 Task: Check the percentage active listings of gas fireplace in the last 3 years.
Action: Mouse moved to (806, 196)
Screenshot: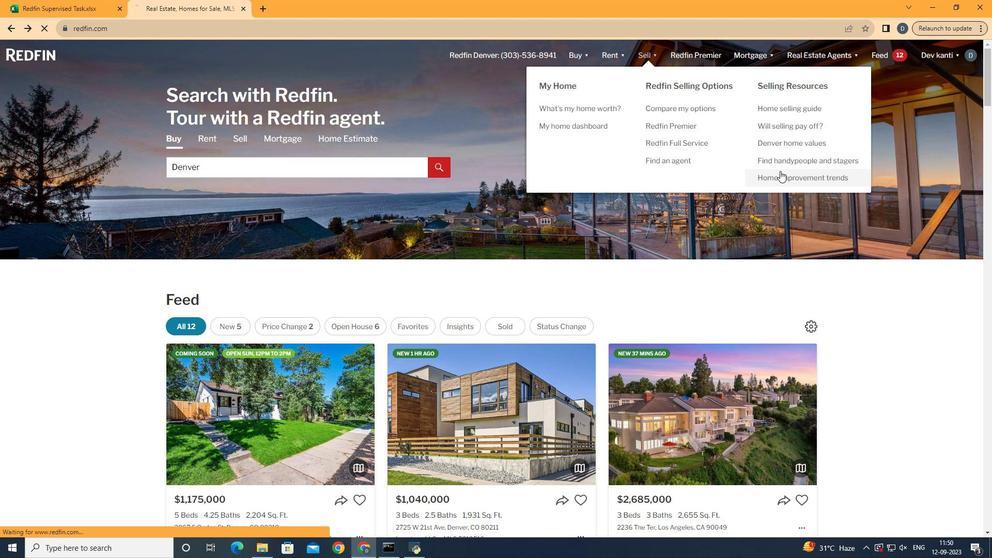 
Action: Mouse pressed left at (806, 196)
Screenshot: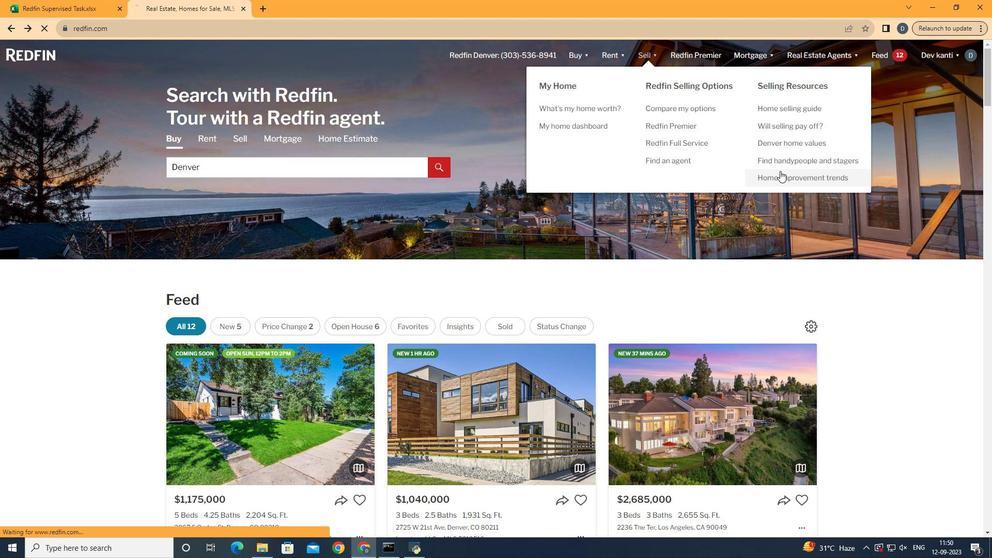 
Action: Mouse moved to (276, 224)
Screenshot: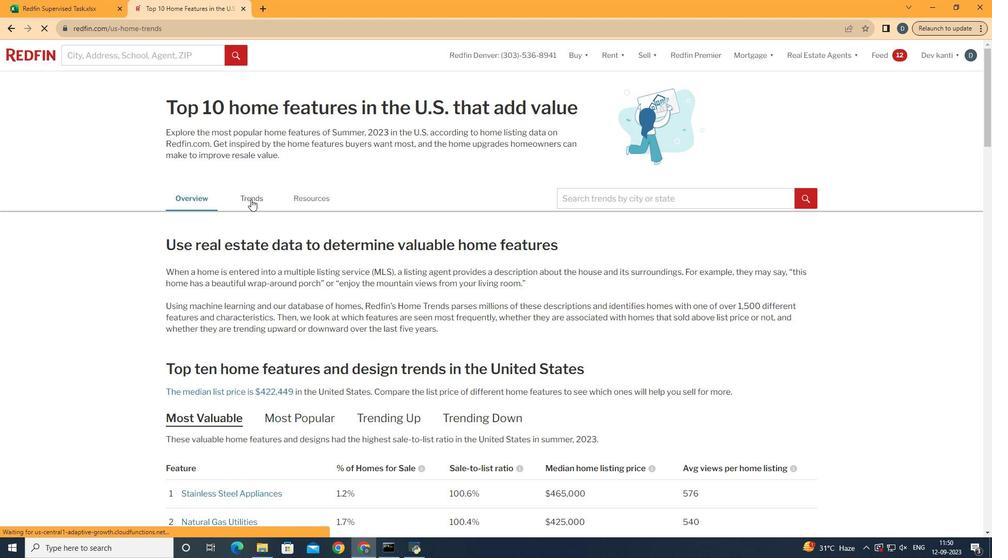 
Action: Mouse pressed left at (276, 224)
Screenshot: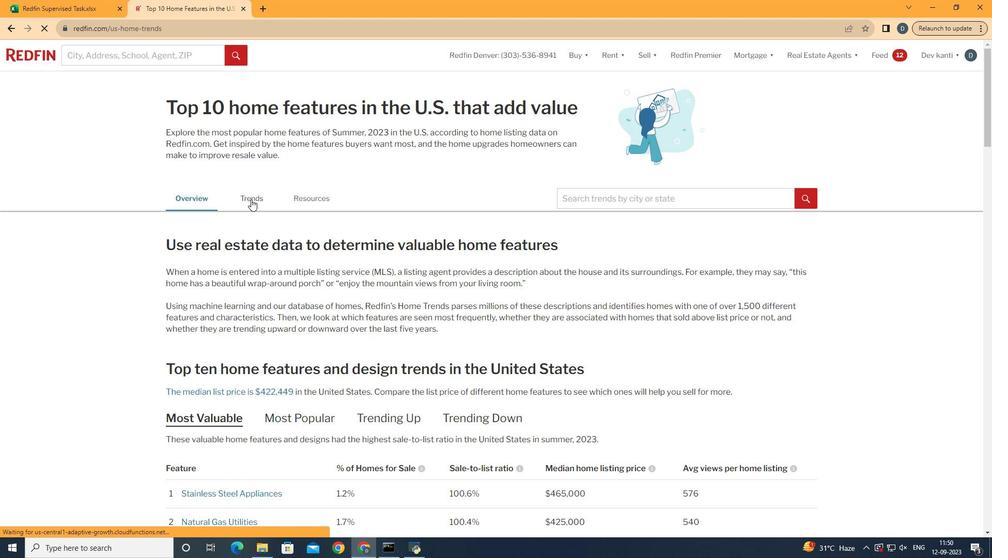 
Action: Mouse moved to (379, 296)
Screenshot: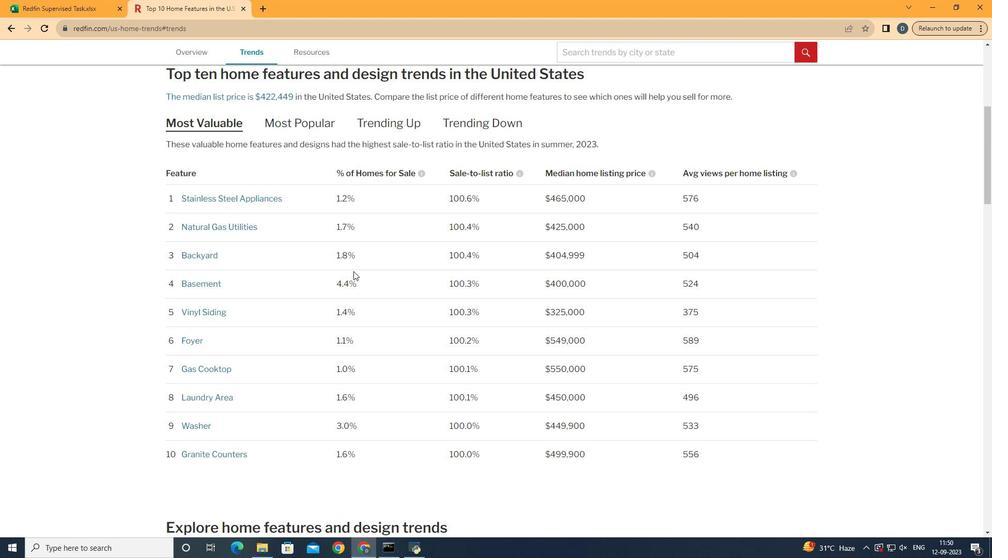 
Action: Mouse scrolled (379, 296) with delta (0, 0)
Screenshot: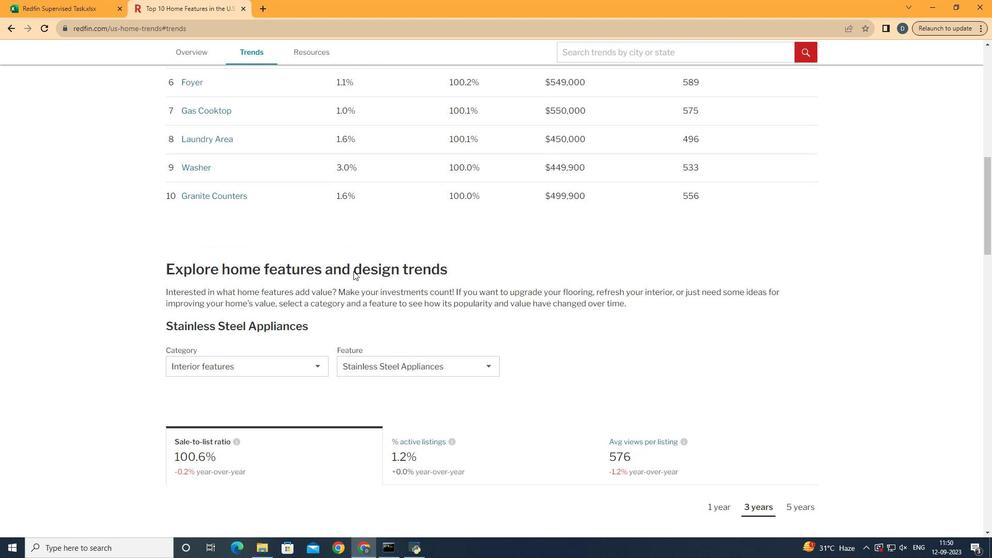 
Action: Mouse scrolled (379, 296) with delta (0, 0)
Screenshot: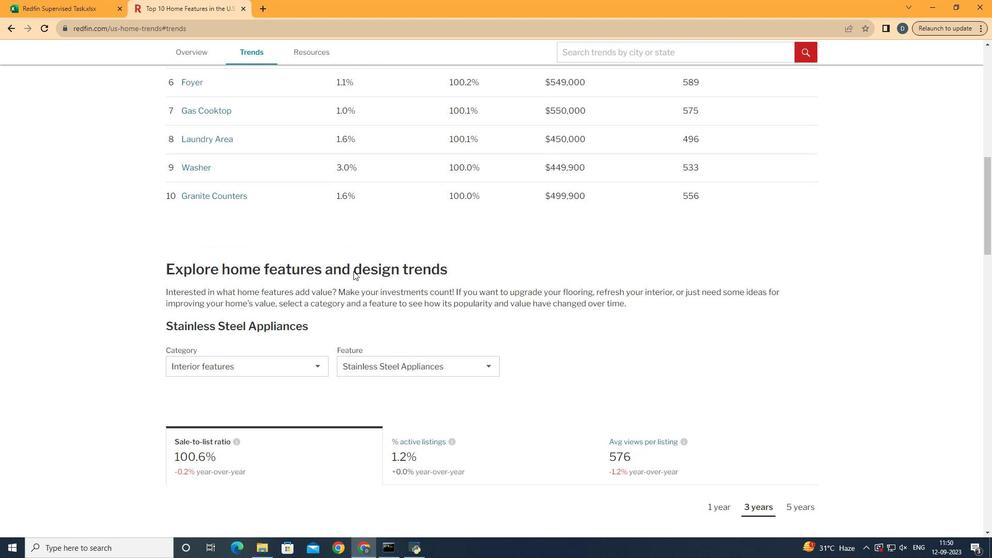 
Action: Mouse scrolled (379, 296) with delta (0, 0)
Screenshot: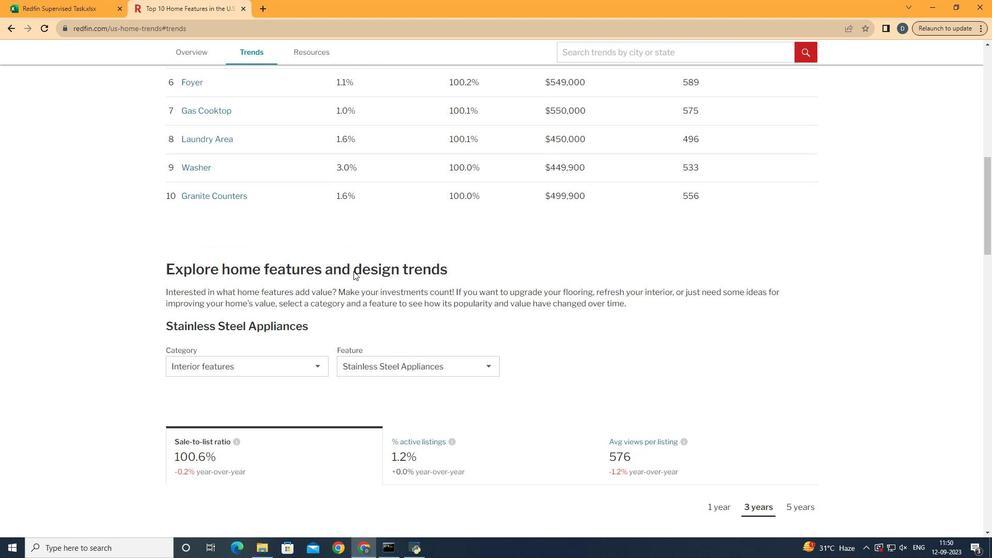 
Action: Mouse scrolled (379, 296) with delta (0, 0)
Screenshot: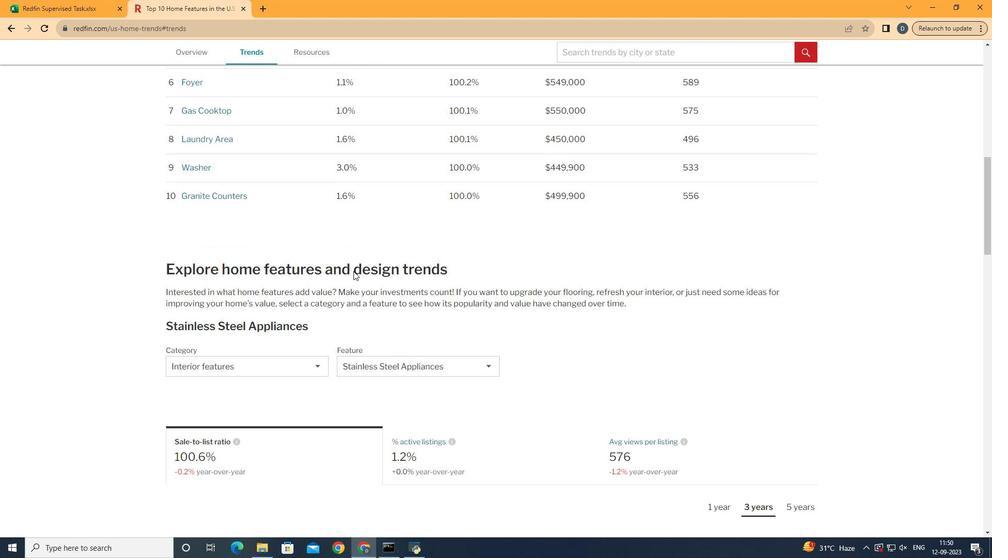 
Action: Mouse scrolled (379, 296) with delta (0, 0)
Screenshot: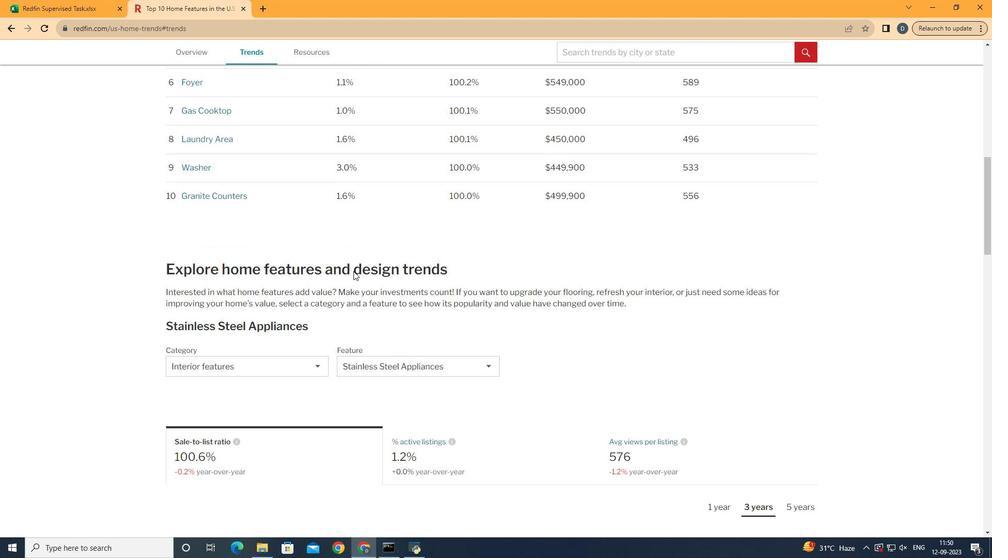 
Action: Mouse scrolled (379, 296) with delta (0, 0)
Screenshot: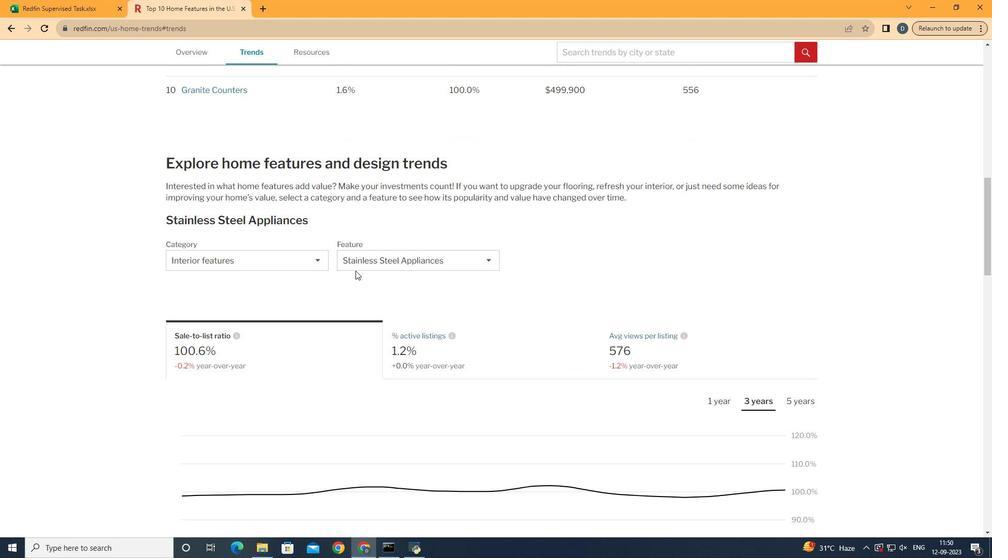 
Action: Mouse scrolled (379, 296) with delta (0, 0)
Screenshot: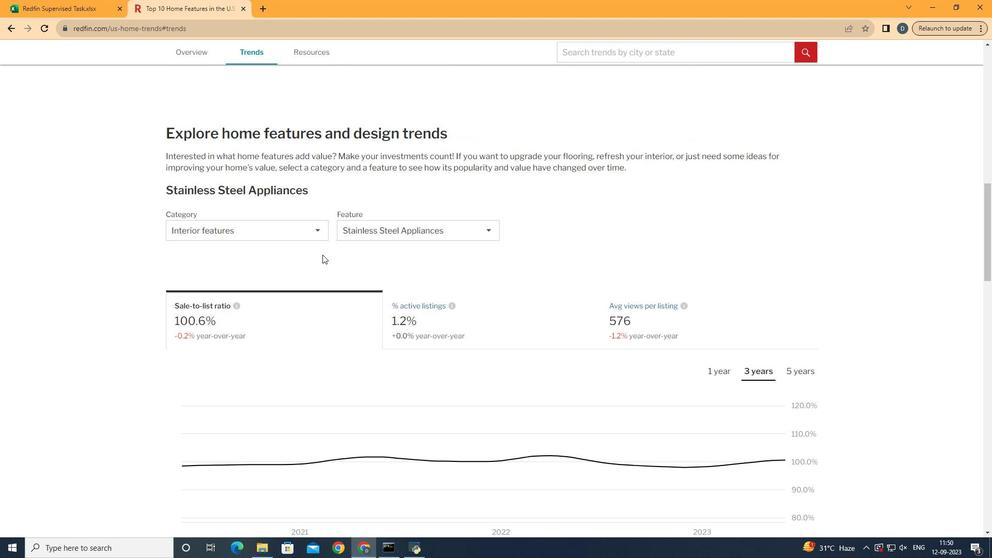 
Action: Mouse scrolled (379, 296) with delta (0, 0)
Screenshot: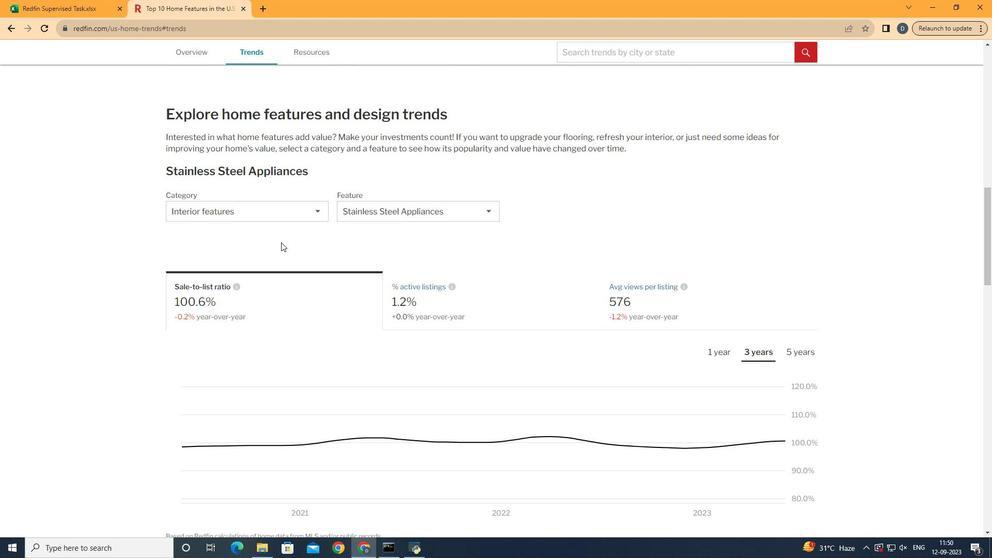 
Action: Mouse moved to (313, 250)
Screenshot: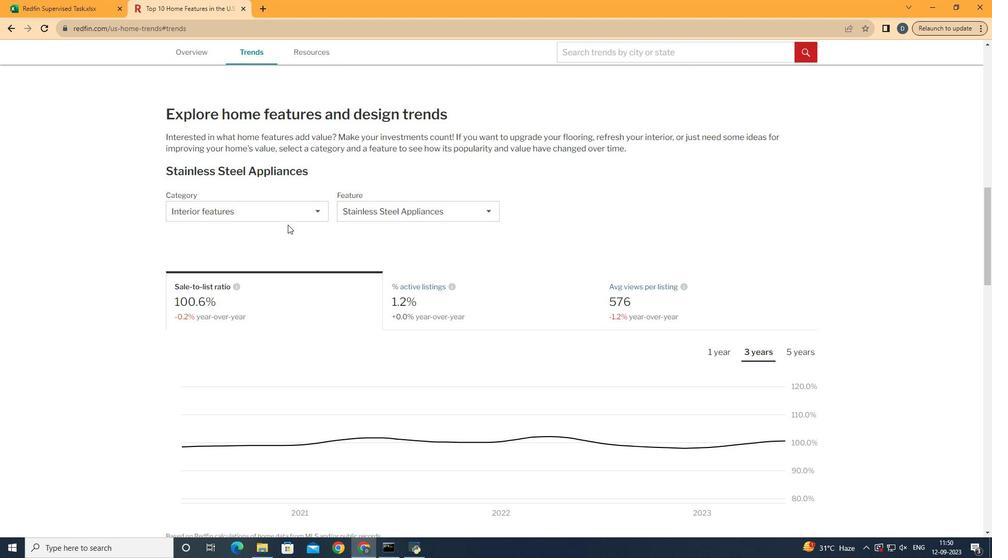
Action: Mouse pressed left at (313, 250)
Screenshot: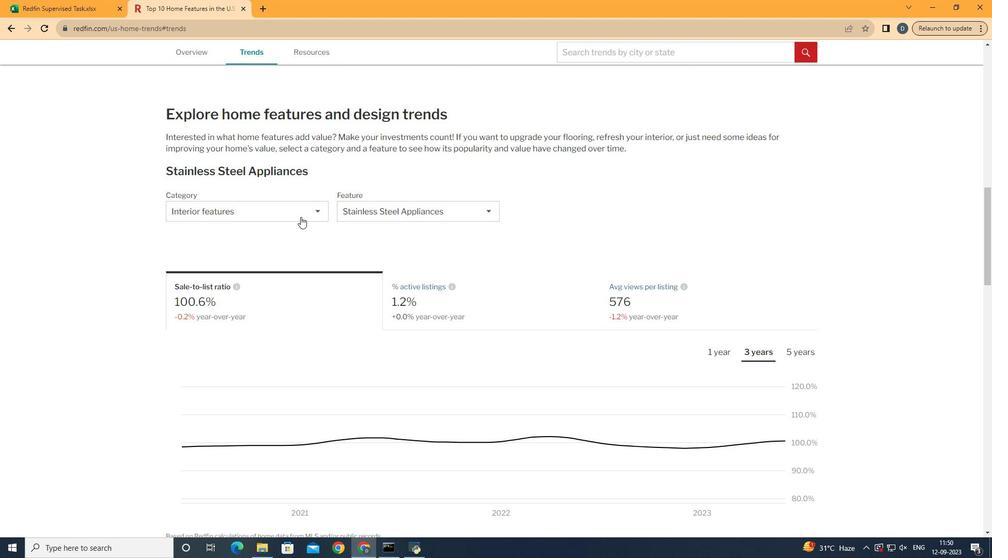 
Action: Mouse moved to (326, 242)
Screenshot: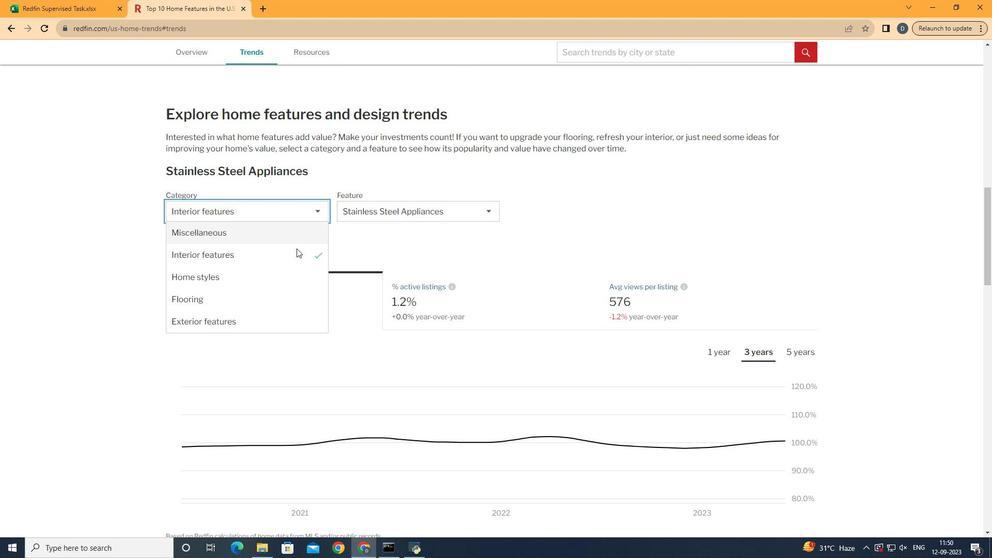 
Action: Mouse pressed left at (326, 242)
Screenshot: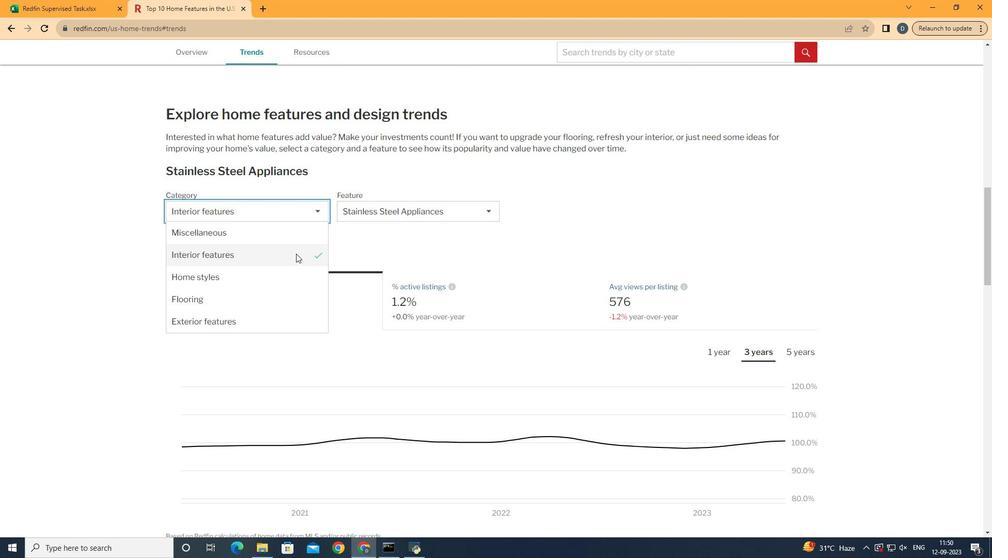 
Action: Mouse moved to (321, 279)
Screenshot: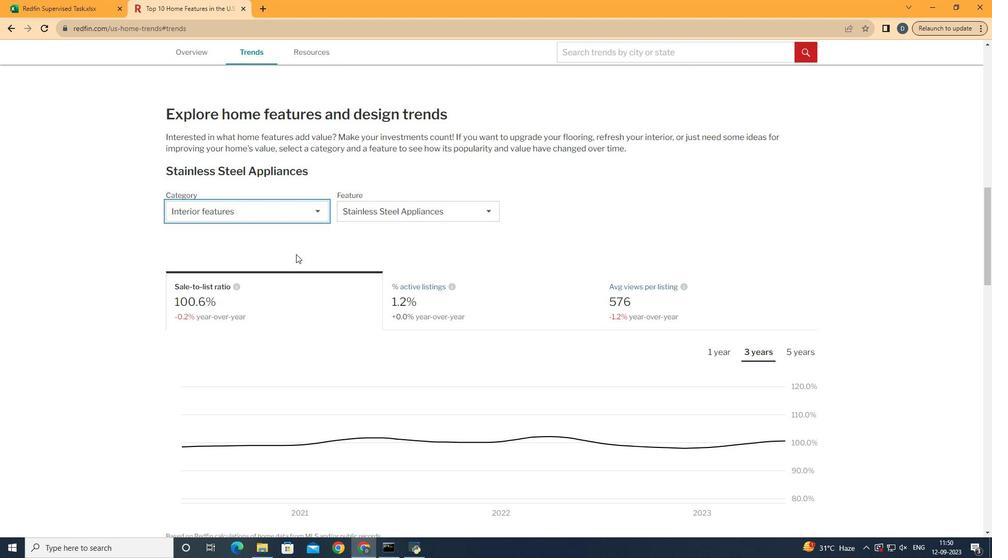 
Action: Mouse pressed left at (321, 279)
Screenshot: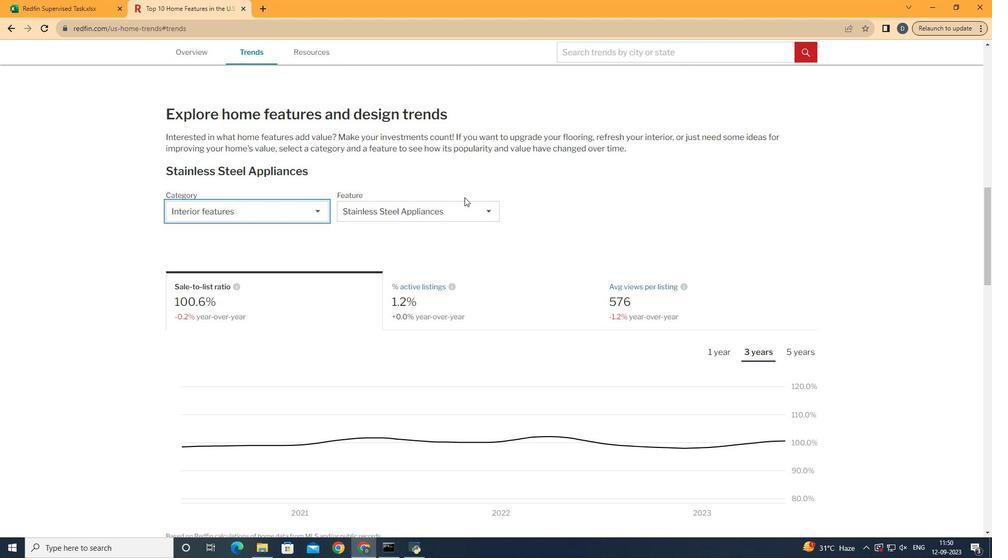 
Action: Mouse moved to (474, 237)
Screenshot: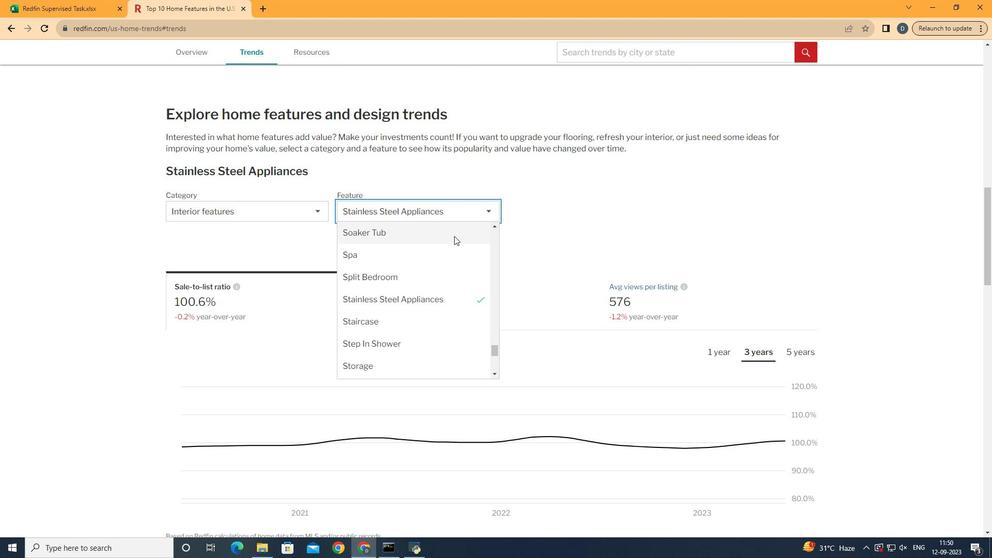 
Action: Mouse pressed left at (474, 237)
Screenshot: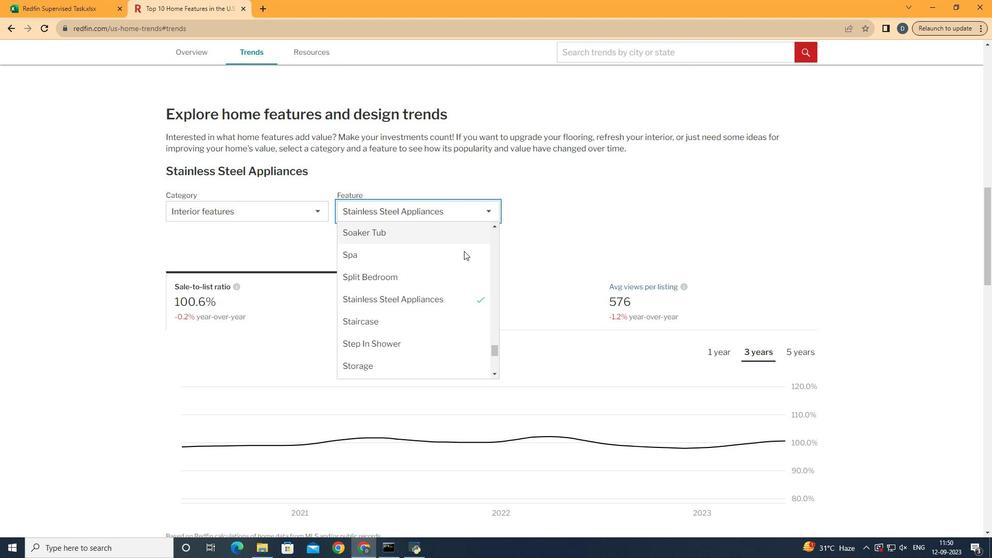 
Action: Mouse moved to (485, 334)
Screenshot: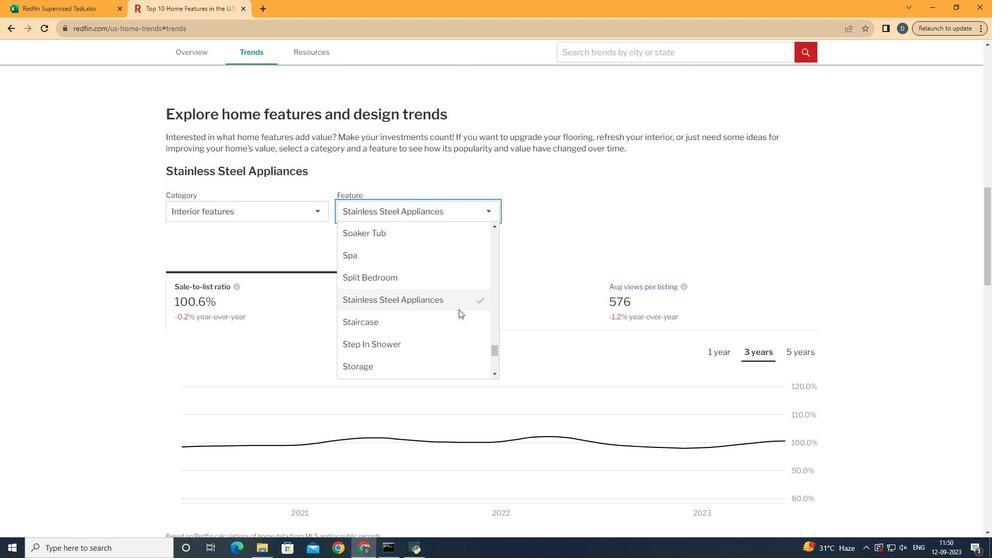 
Action: Mouse scrolled (485, 335) with delta (0, 0)
Screenshot: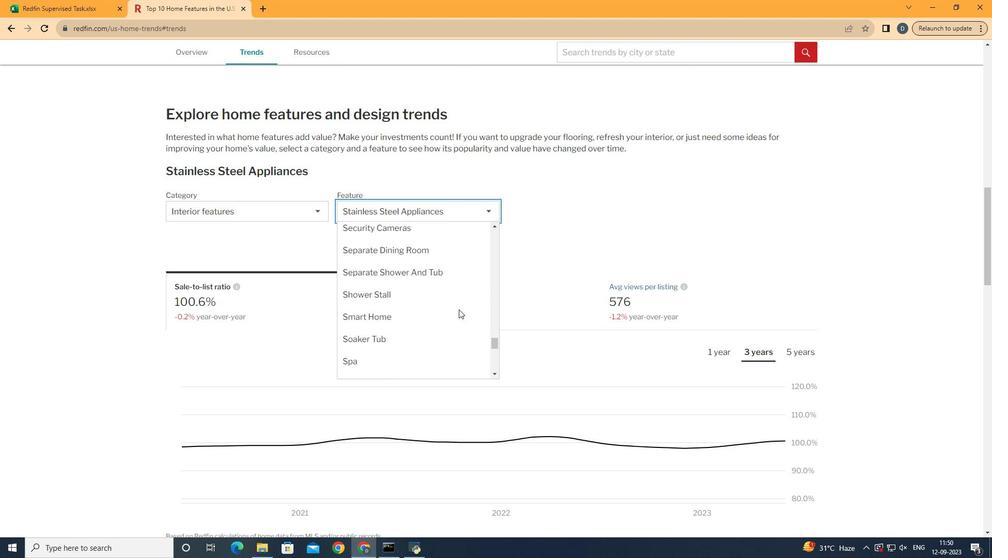 
Action: Mouse scrolled (485, 335) with delta (0, 0)
Screenshot: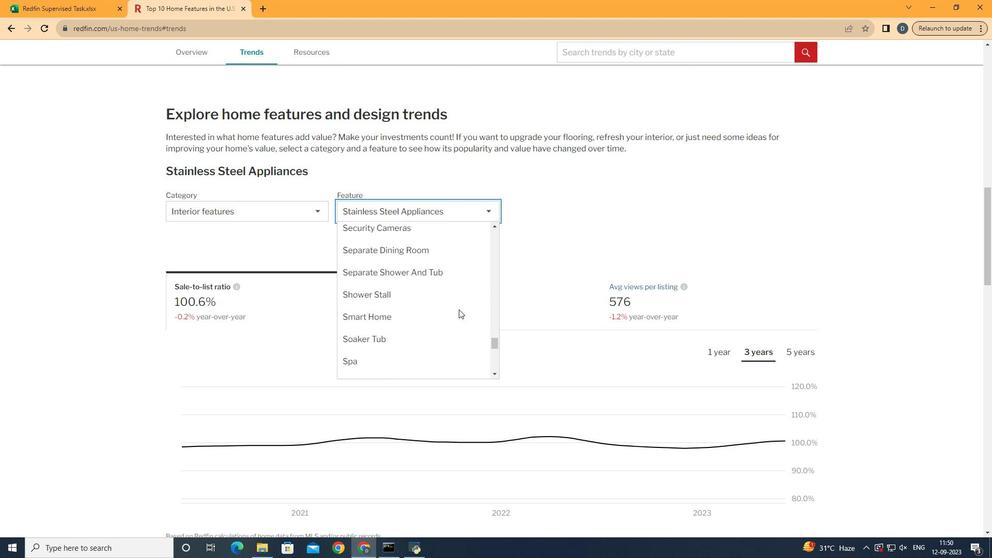 
Action: Mouse moved to (484, 335)
Screenshot: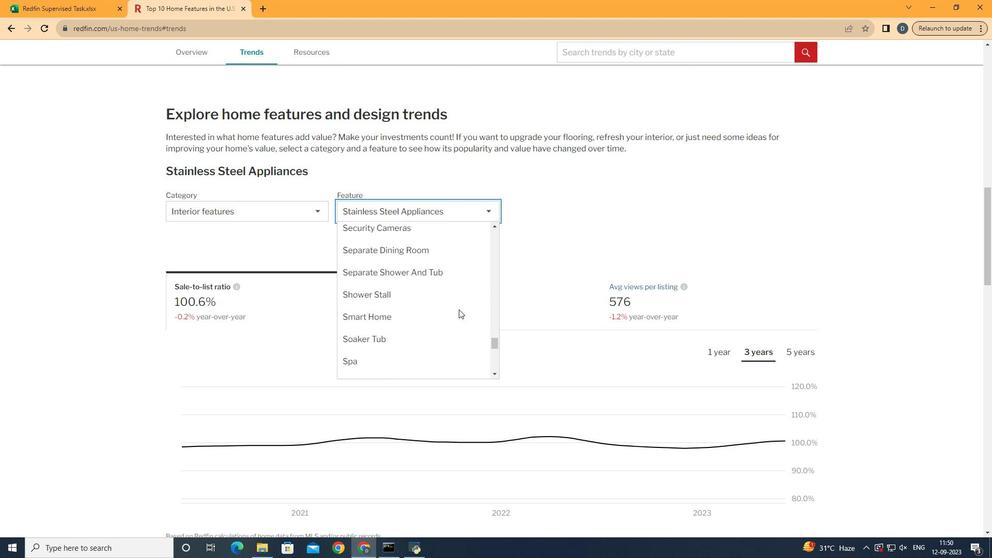 
Action: Mouse scrolled (484, 335) with delta (0, 0)
Screenshot: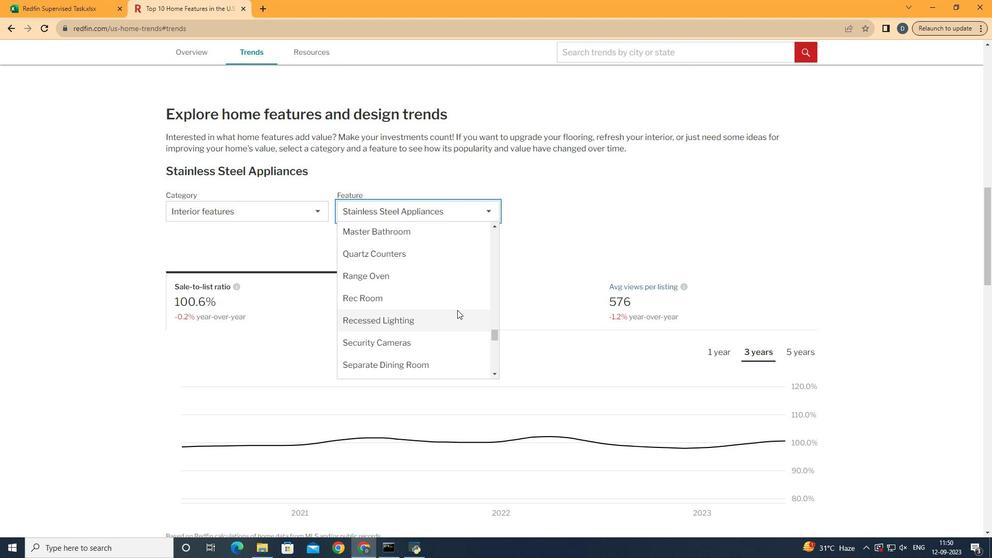 
Action: Mouse moved to (484, 335)
Screenshot: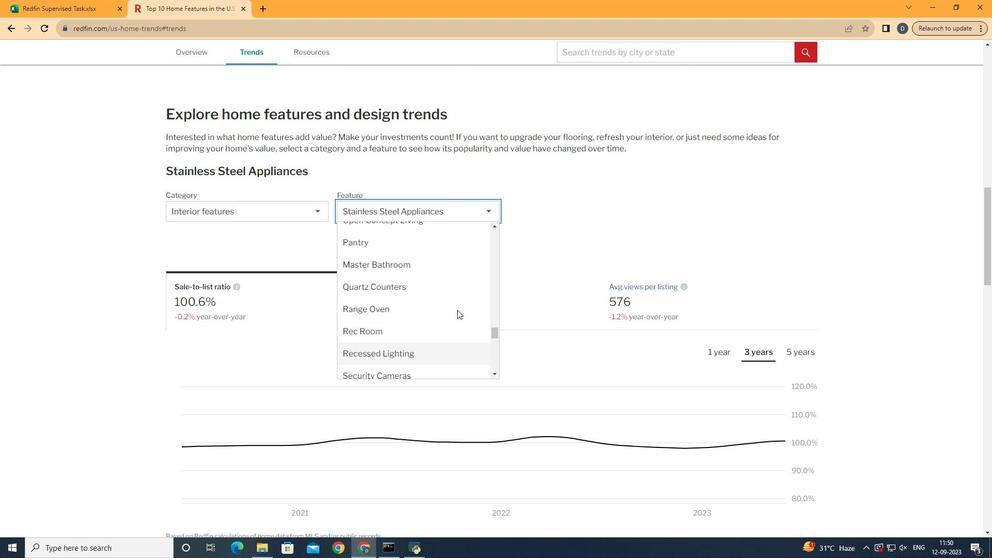 
Action: Mouse scrolled (484, 335) with delta (0, 0)
Screenshot: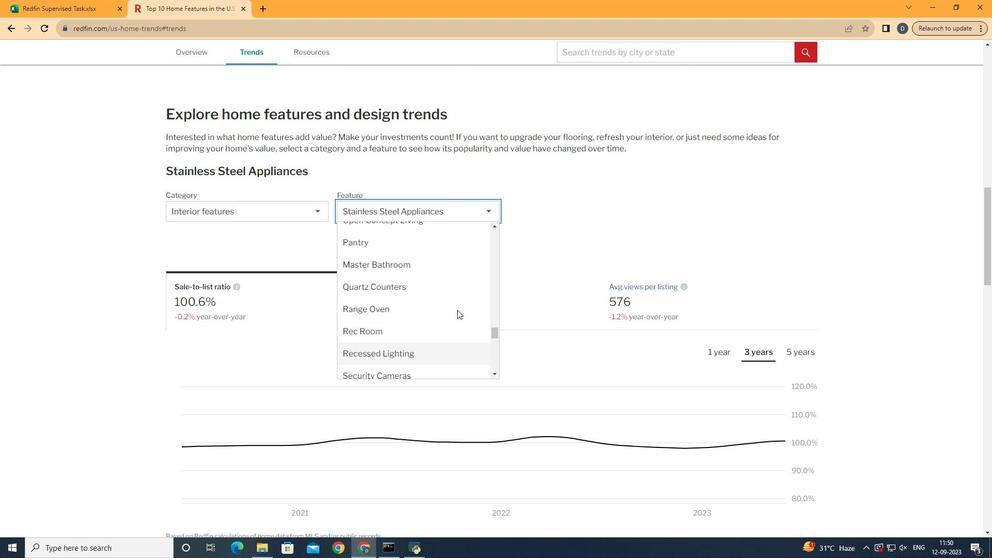 
Action: Mouse scrolled (484, 335) with delta (0, 0)
Screenshot: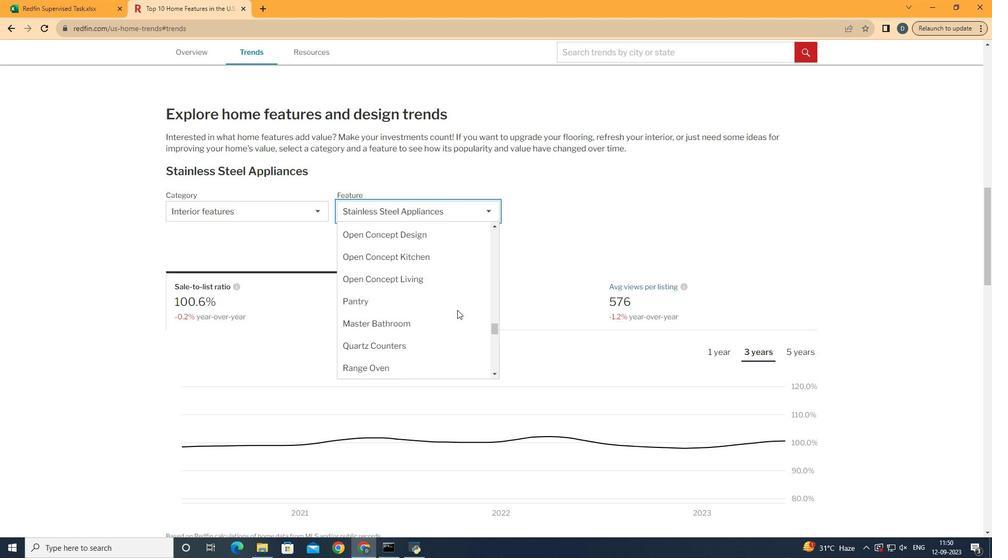 
Action: Mouse moved to (483, 335)
Screenshot: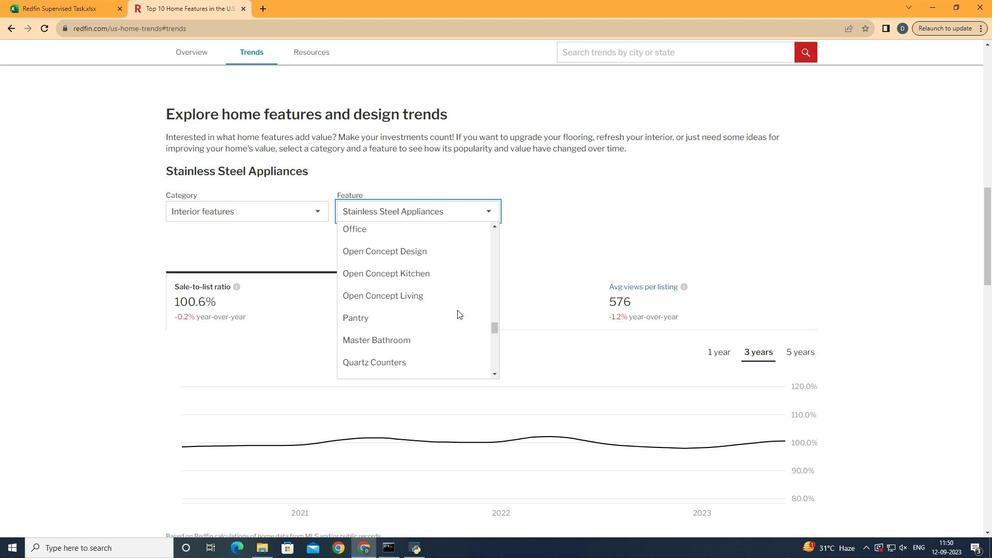 
Action: Mouse scrolled (483, 336) with delta (0, 0)
Screenshot: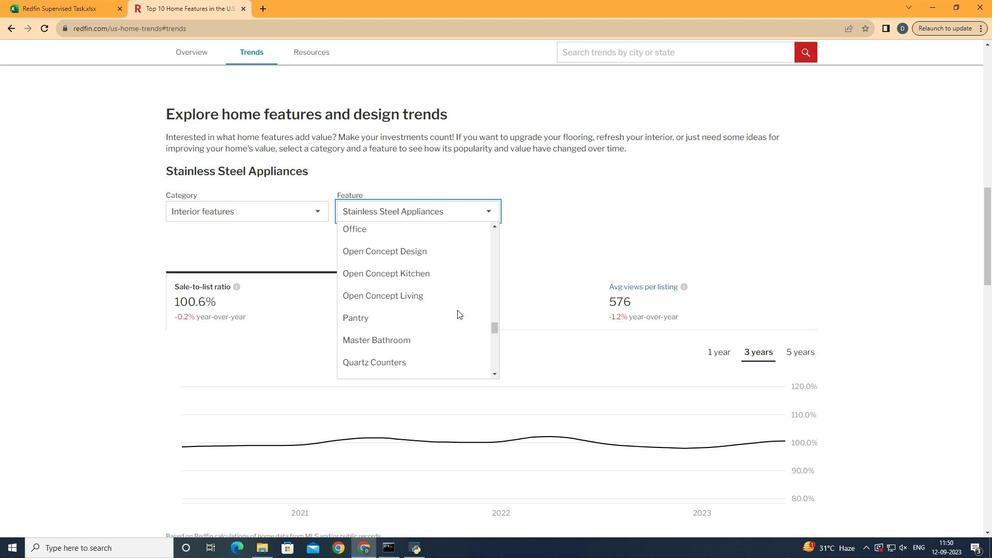 
Action: Mouse moved to (483, 335)
Screenshot: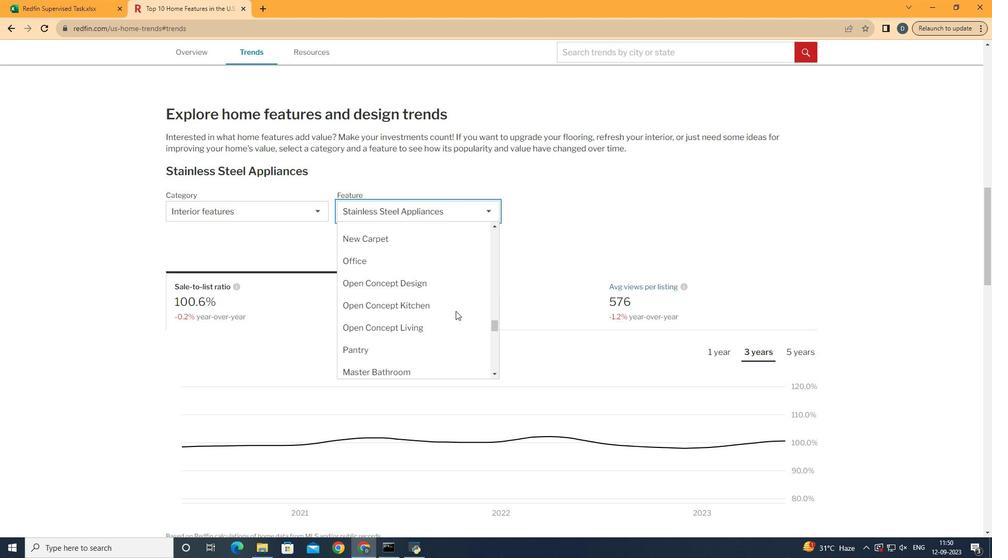
Action: Mouse scrolled (483, 336) with delta (0, 0)
Screenshot: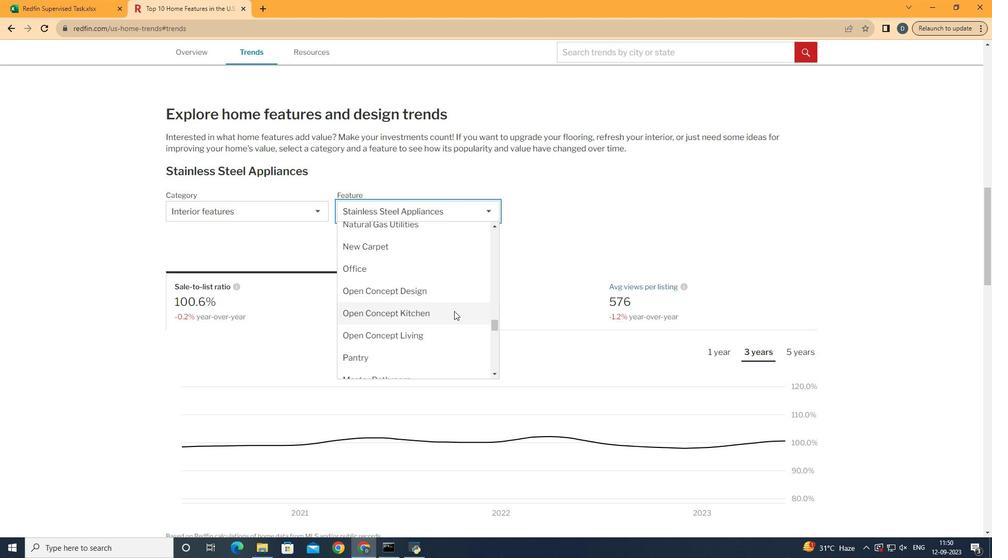 
Action: Mouse scrolled (483, 336) with delta (0, 0)
Screenshot: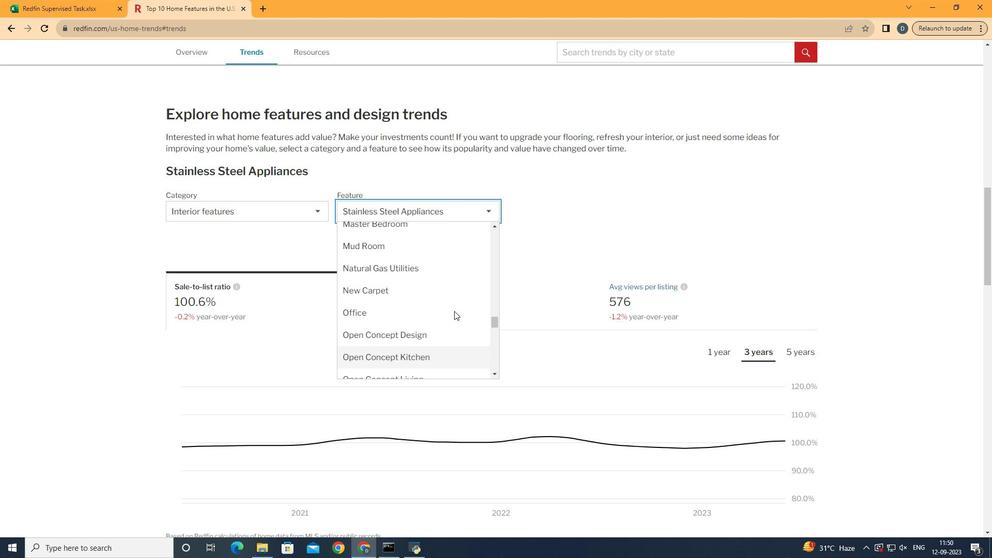 
Action: Mouse moved to (479, 336)
Screenshot: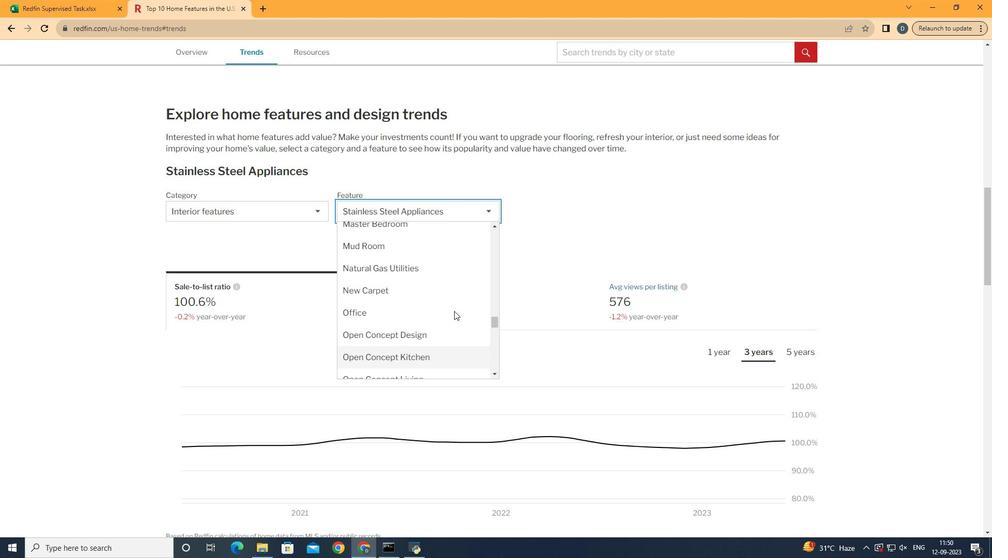 
Action: Mouse scrolled (479, 337) with delta (0, 0)
Screenshot: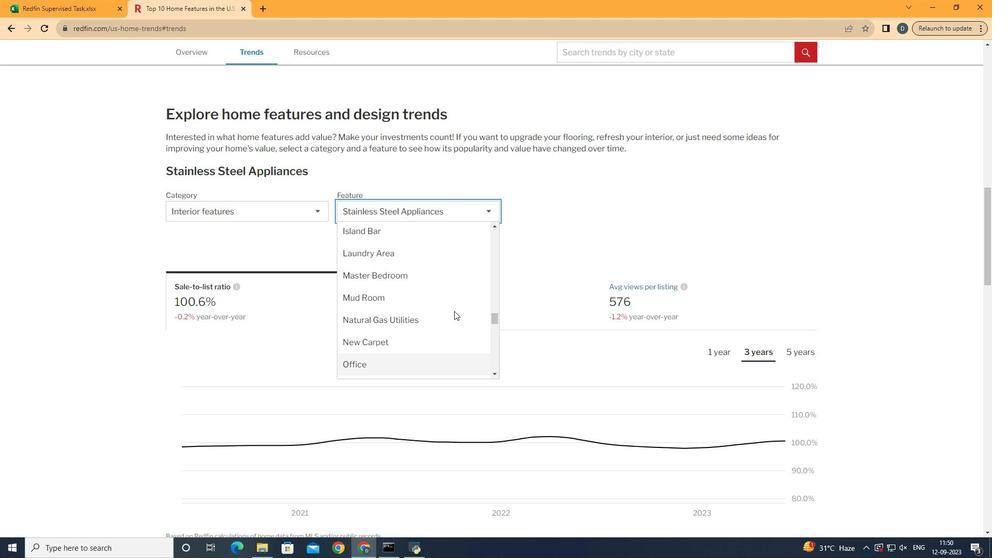 
Action: Mouse moved to (476, 337)
Screenshot: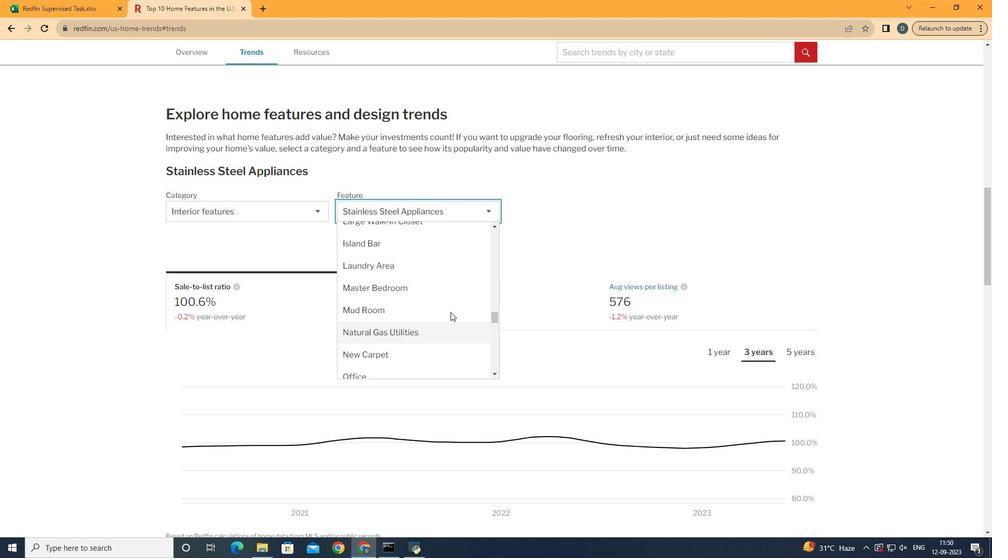 
Action: Mouse scrolled (476, 338) with delta (0, 0)
Screenshot: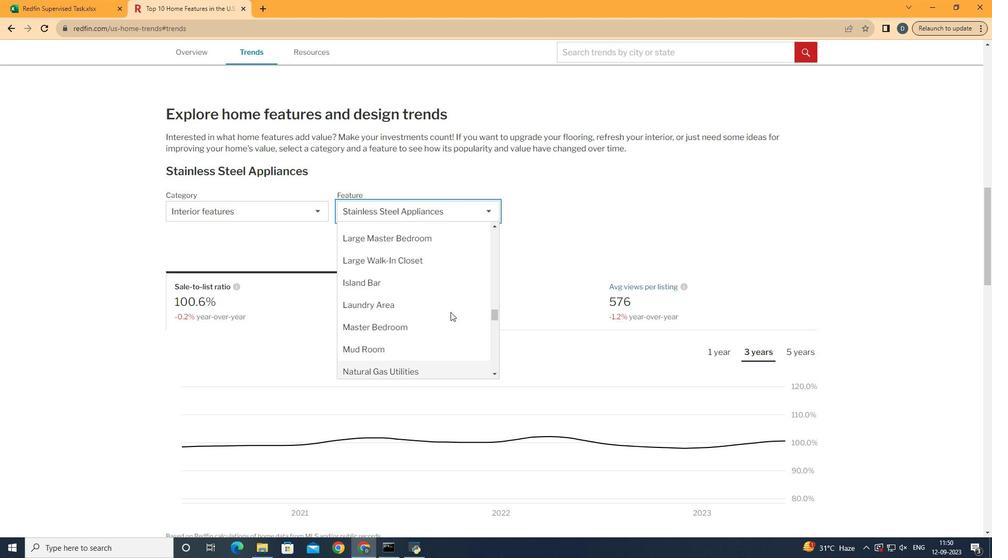 
Action: Mouse moved to (474, 326)
Screenshot: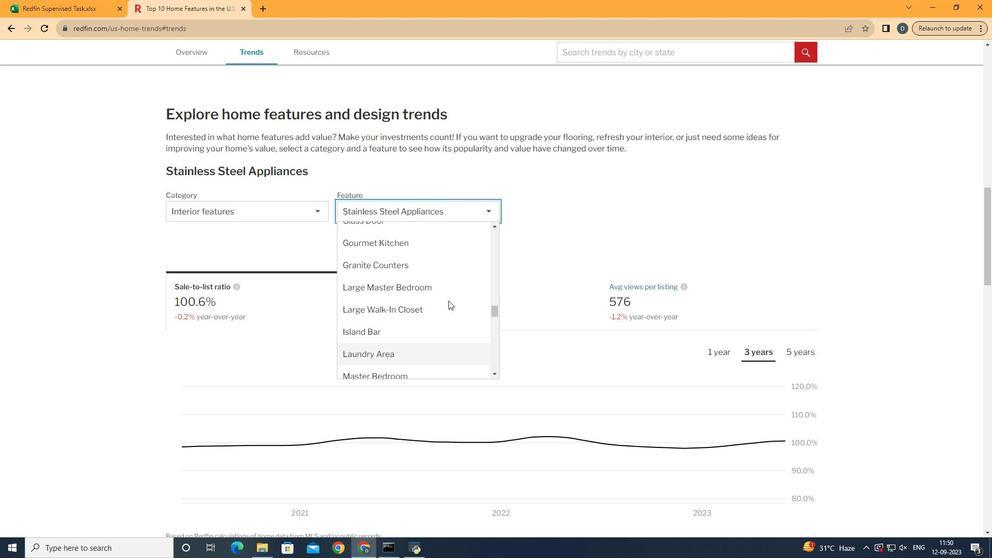 
Action: Mouse scrolled (474, 326) with delta (0, 0)
Screenshot: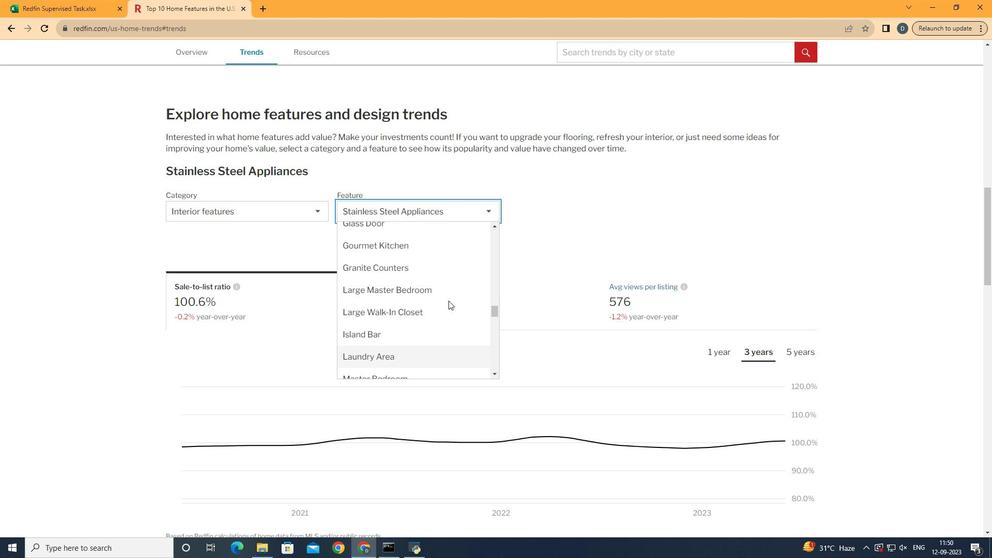 
Action: Mouse moved to (488, 317)
Screenshot: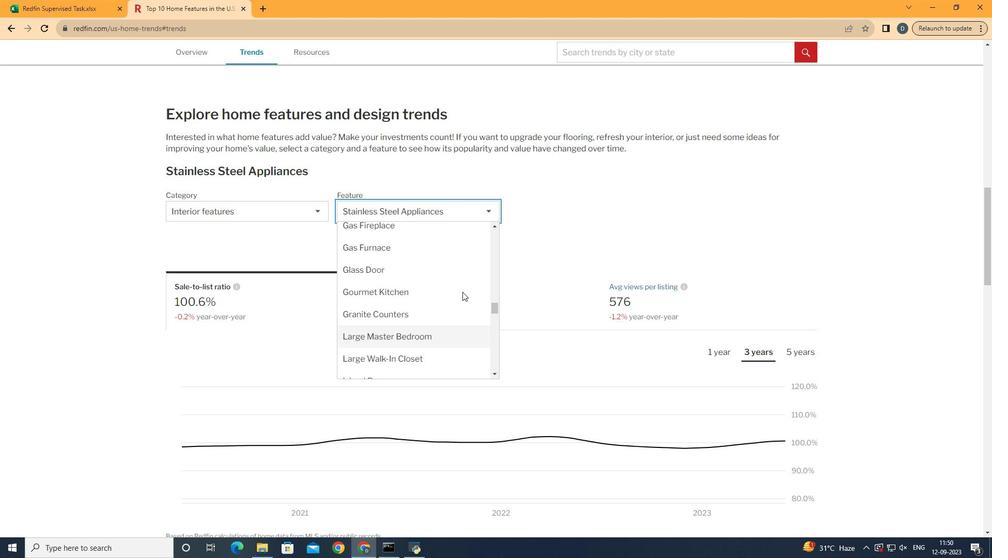 
Action: Mouse scrolled (488, 318) with delta (0, 0)
Screenshot: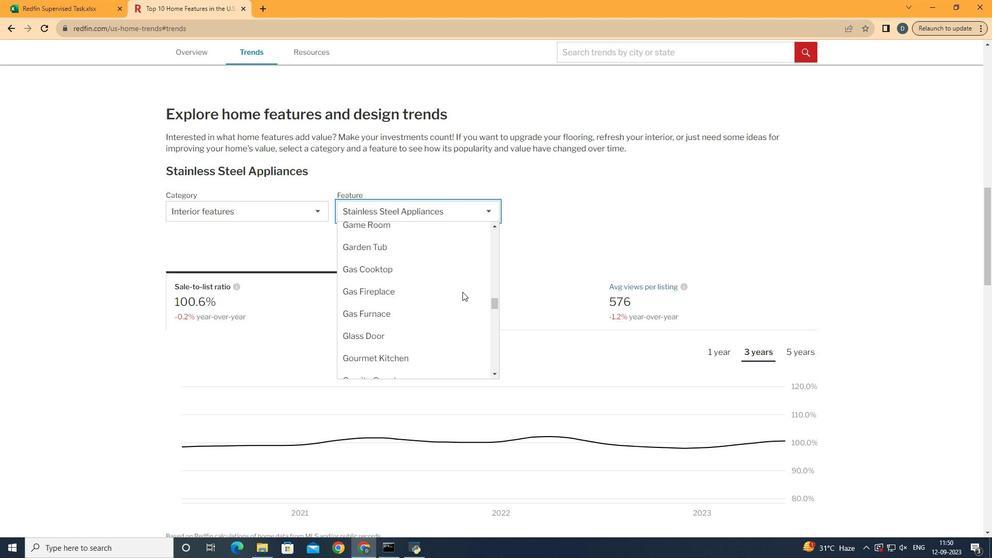 
Action: Mouse scrolled (488, 318) with delta (0, 0)
Screenshot: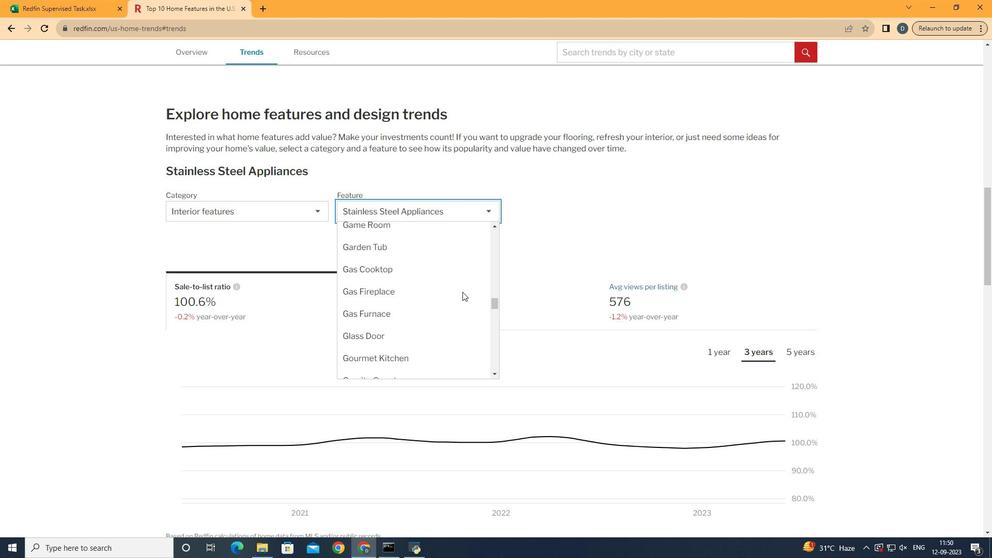 
Action: Mouse scrolled (488, 318) with delta (0, 0)
Screenshot: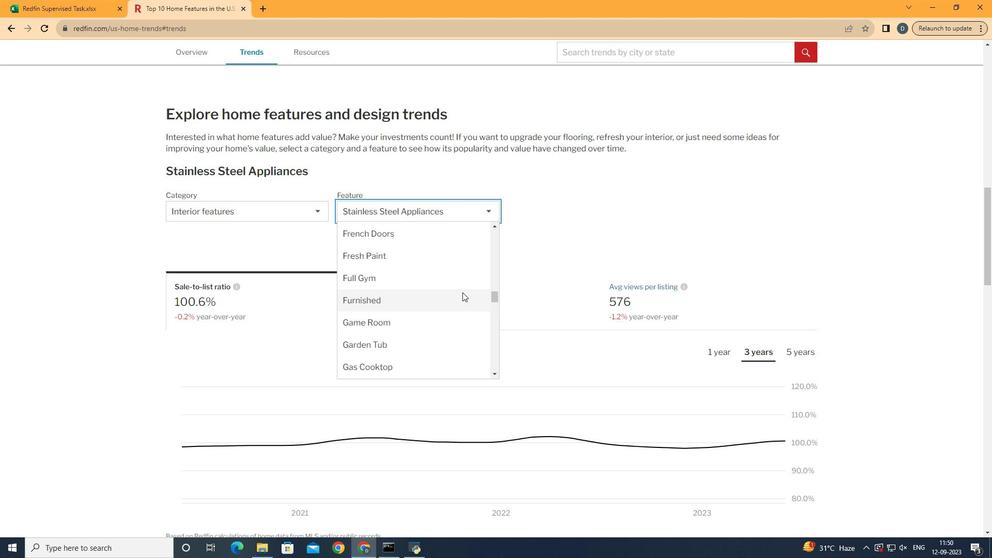 
Action: Mouse scrolled (488, 318) with delta (0, 0)
Screenshot: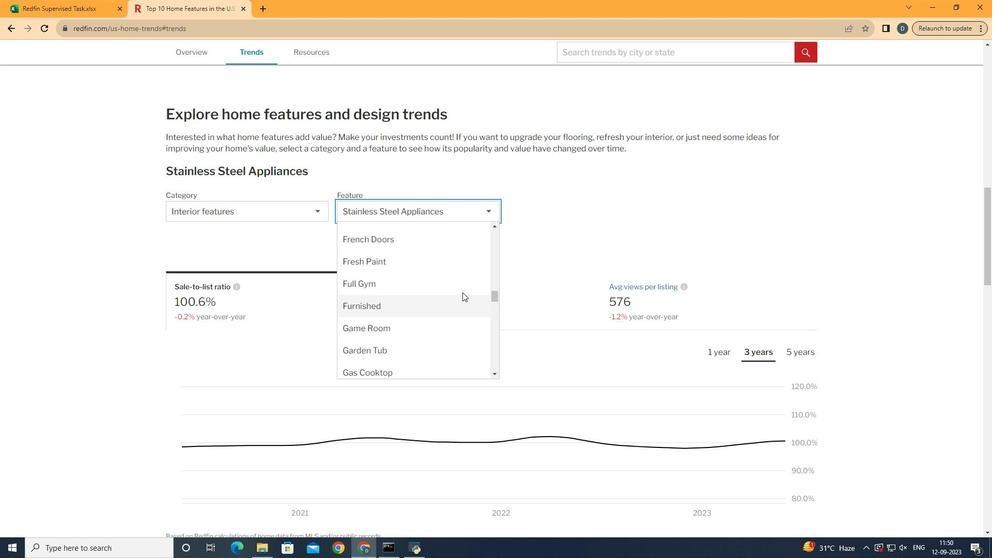 
Action: Mouse moved to (488, 318)
Screenshot: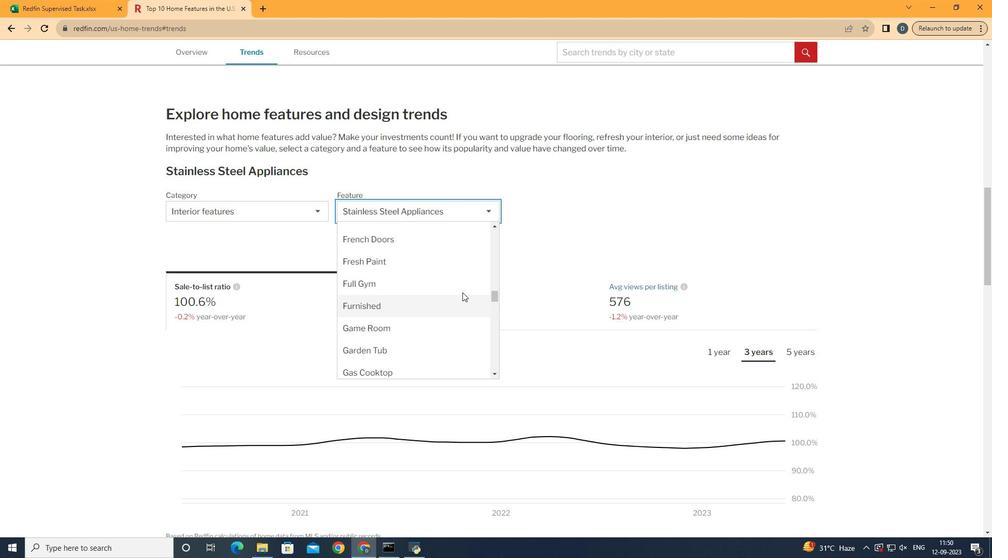 
Action: Mouse scrolled (488, 317) with delta (0, 0)
Screenshot: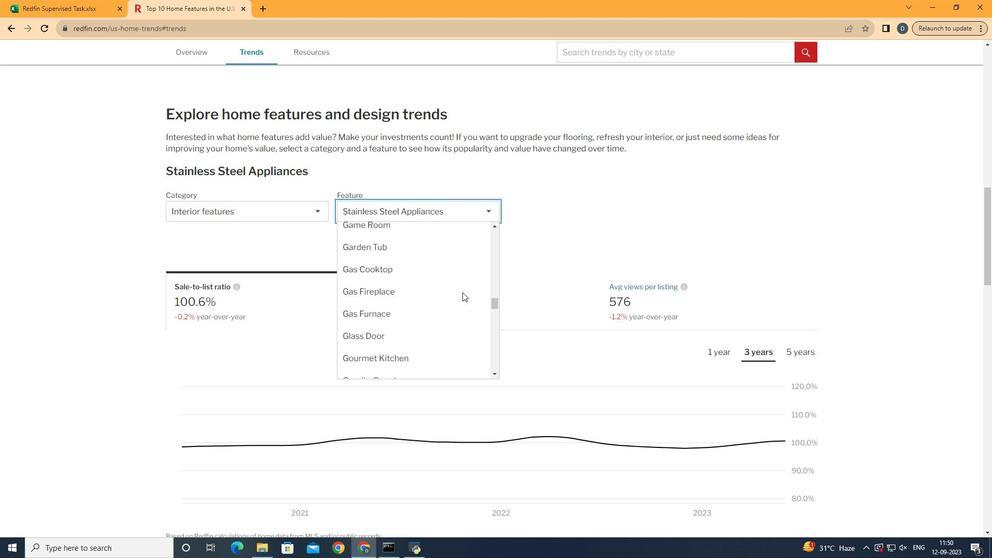 
Action: Mouse scrolled (488, 317) with delta (0, 0)
Screenshot: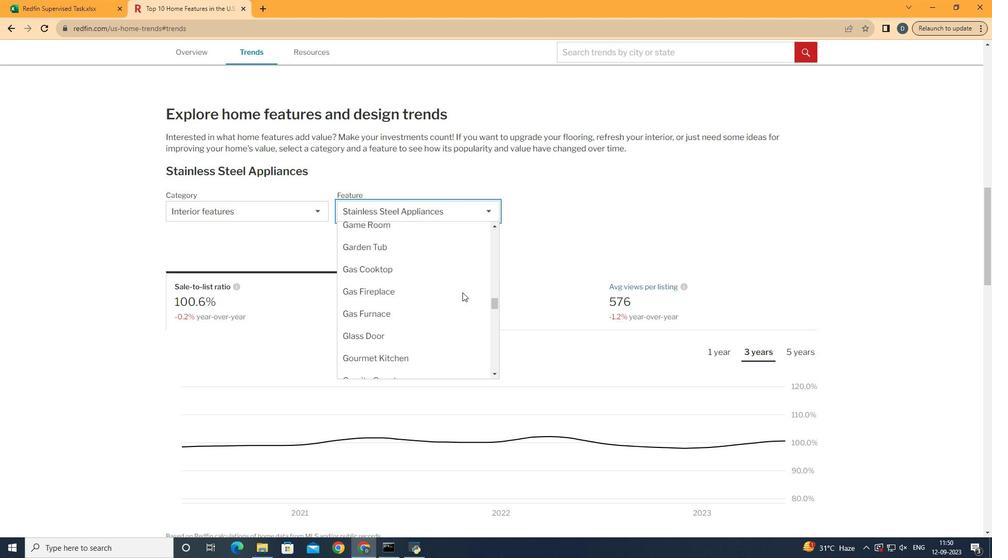 
Action: Mouse scrolled (488, 318) with delta (0, 0)
Screenshot: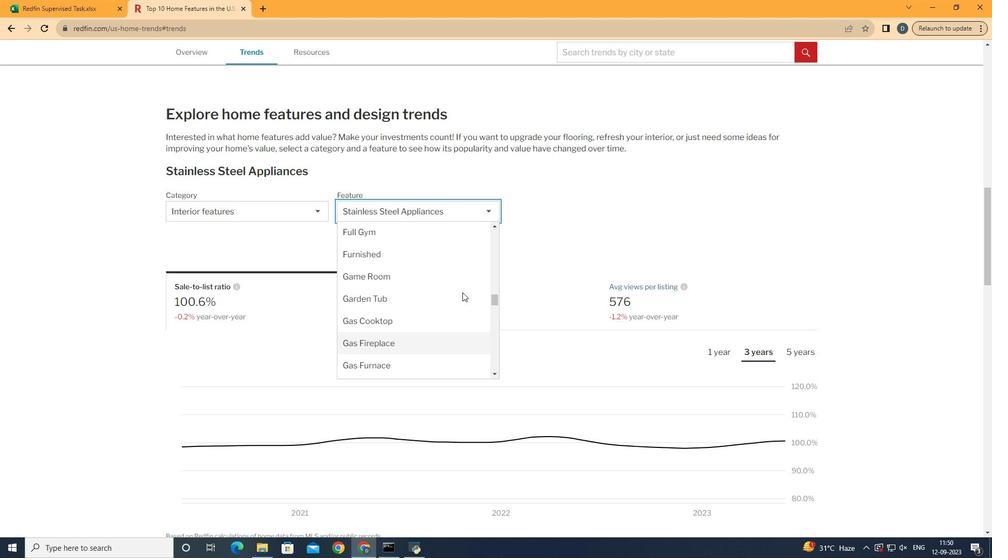 
Action: Mouse moved to (465, 326)
Screenshot: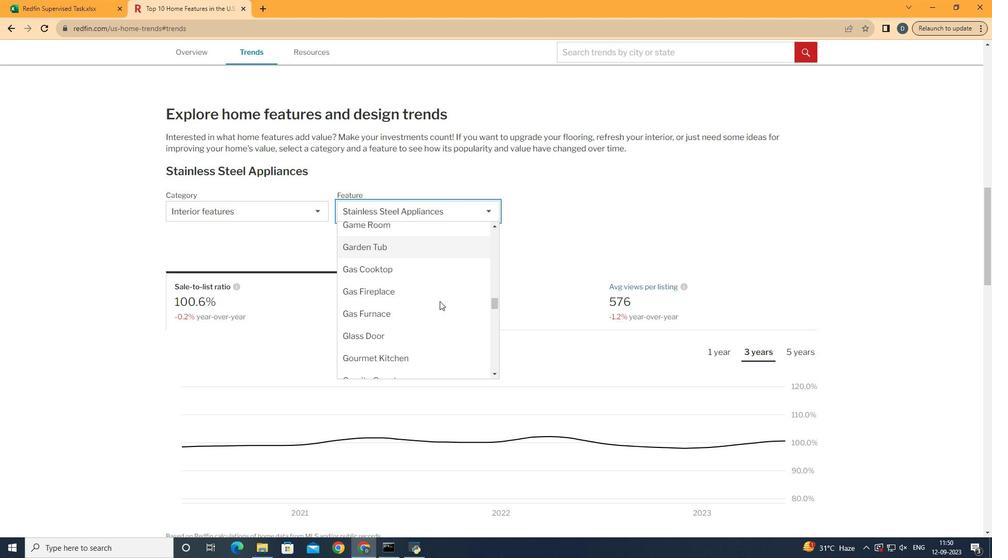 
Action: Mouse scrolled (465, 326) with delta (0, 0)
Screenshot: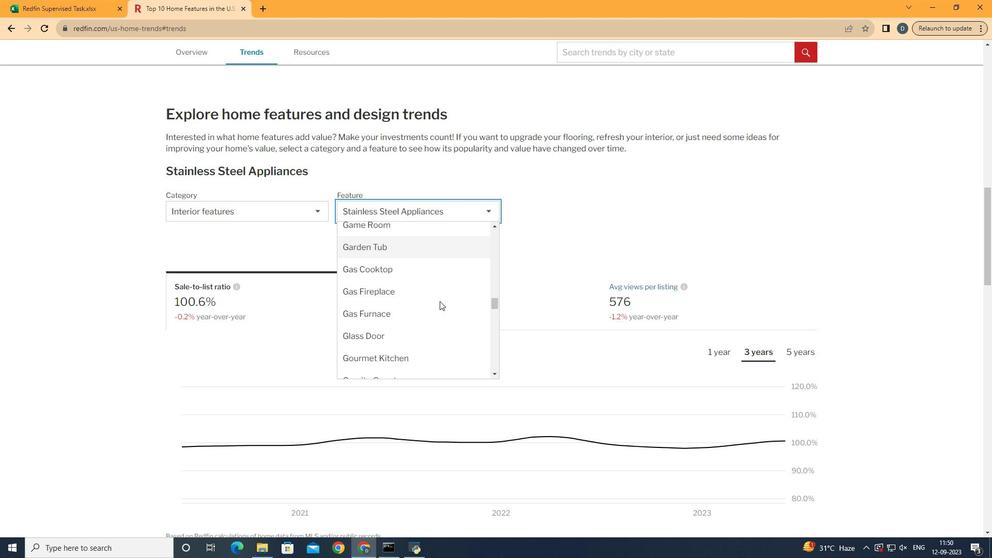 
Action: Mouse moved to (465, 323)
Screenshot: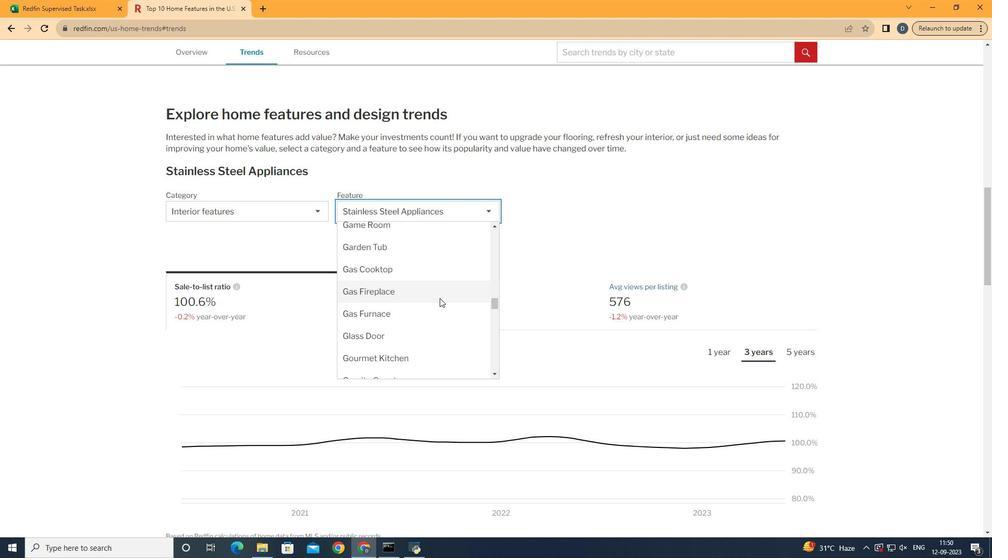
Action: Mouse pressed left at (465, 323)
Screenshot: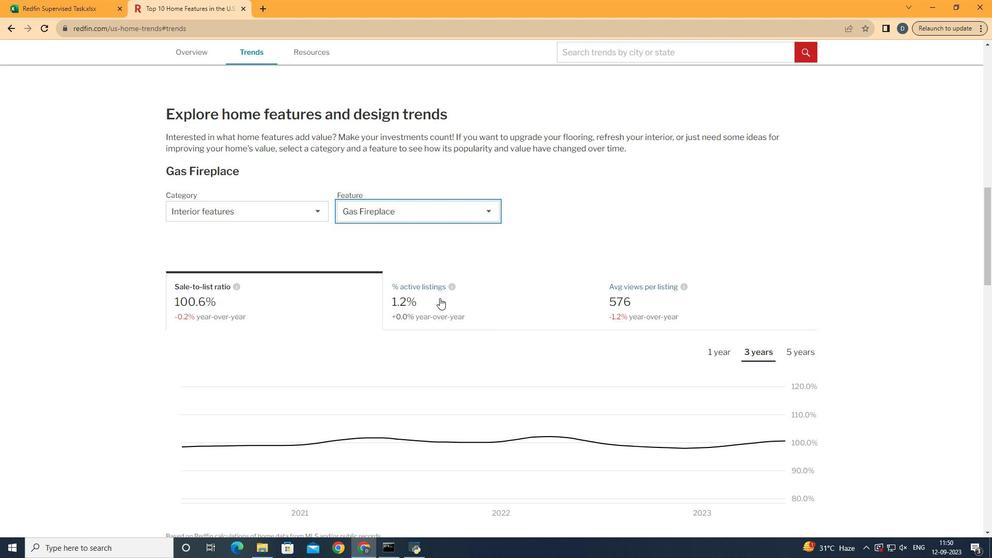 
Action: Mouse moved to (565, 267)
Screenshot: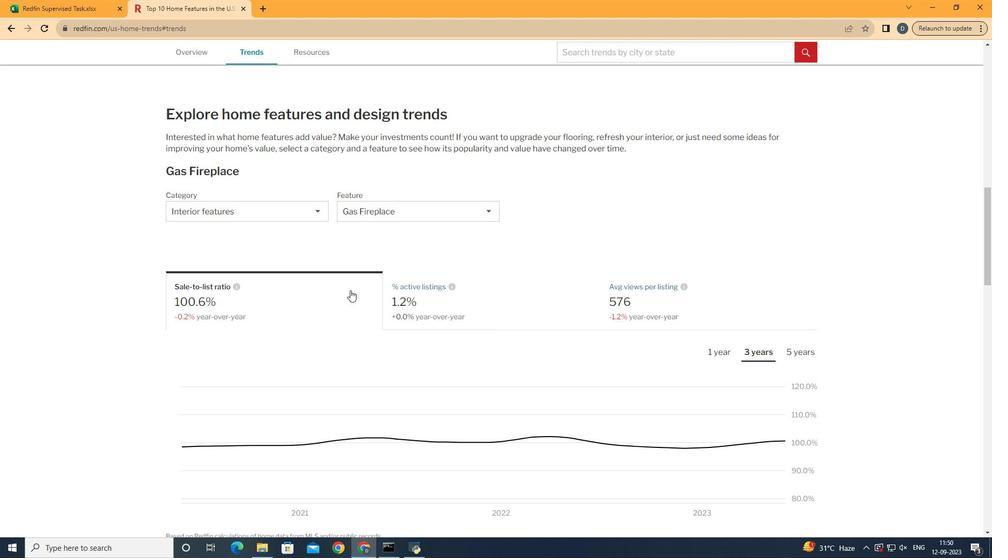 
Action: Mouse pressed left at (565, 267)
Screenshot: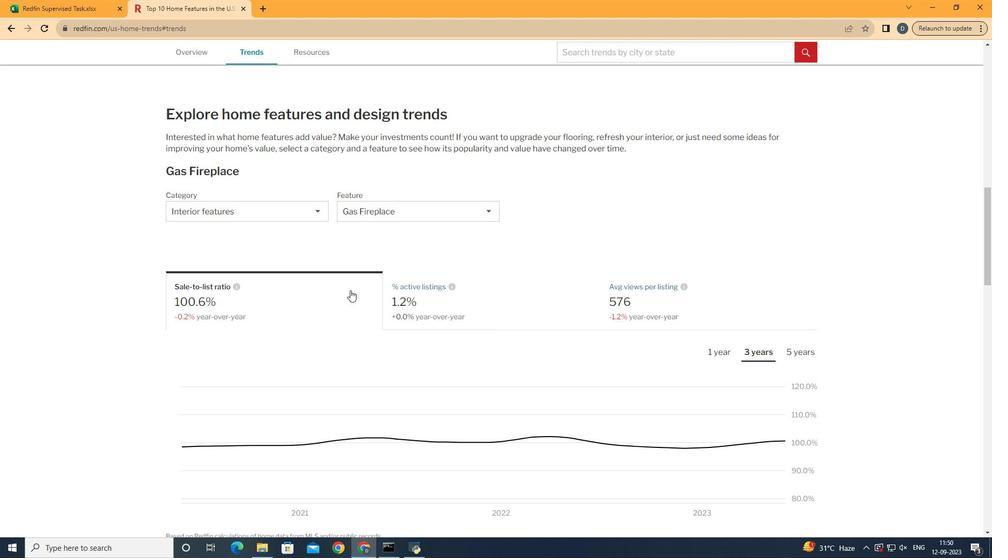 
Action: Mouse moved to (496, 330)
Screenshot: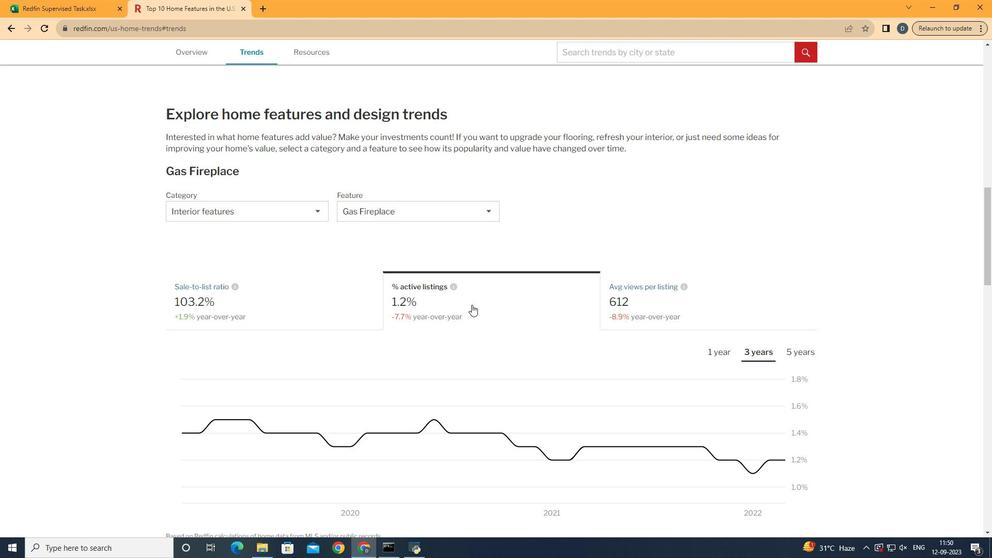 
Action: Mouse pressed left at (496, 330)
Screenshot: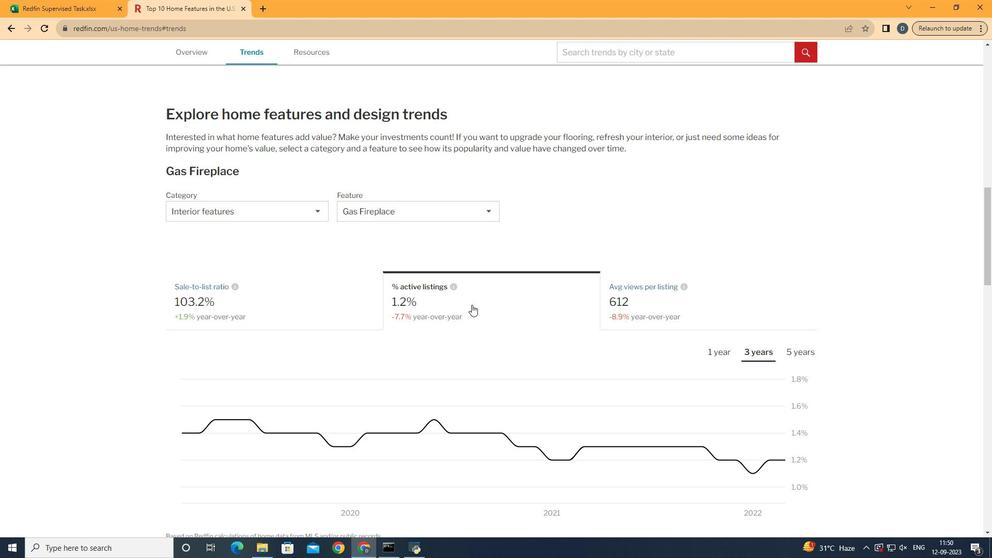 
Action: Mouse moved to (611, 337)
Screenshot: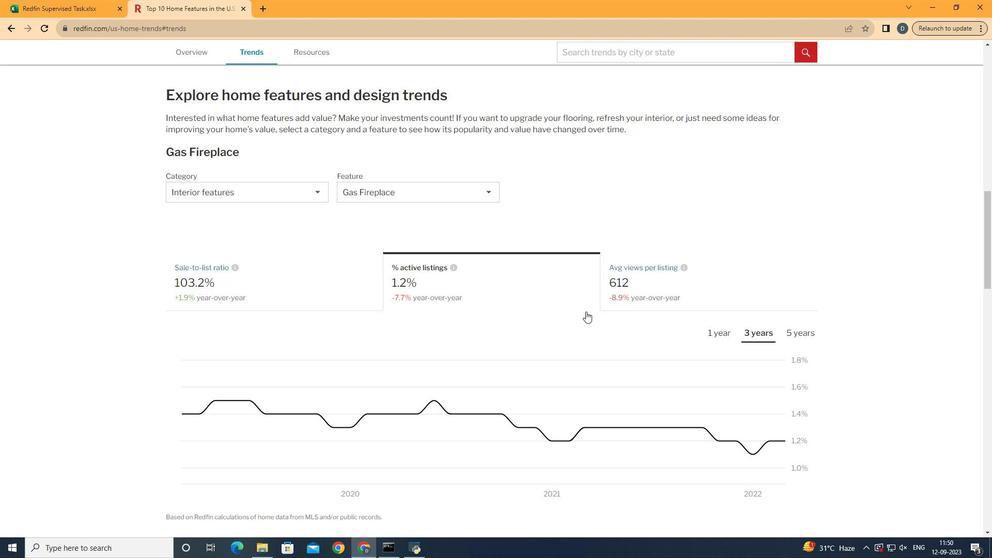 
Action: Mouse scrolled (611, 336) with delta (0, 0)
Screenshot: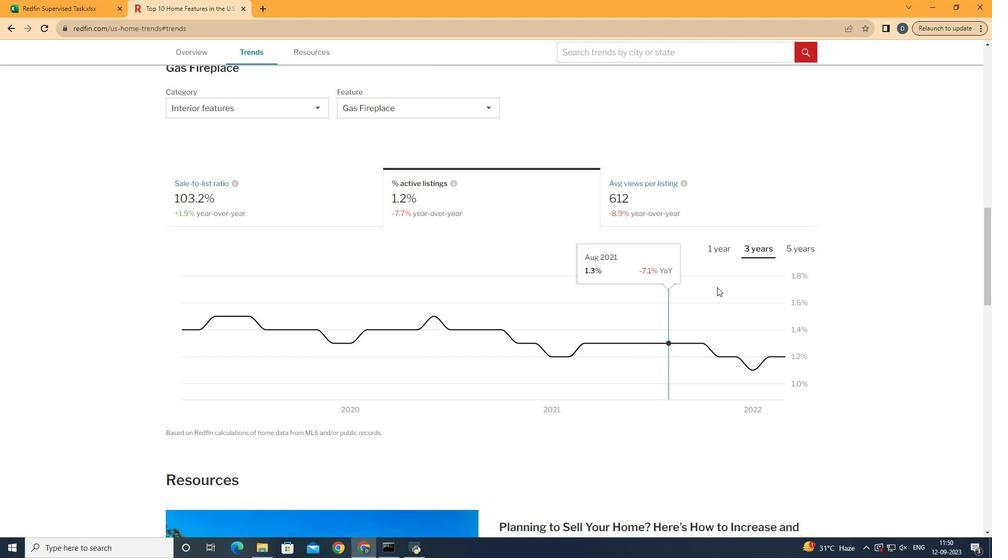 
Action: Mouse scrolled (611, 336) with delta (0, 0)
Screenshot: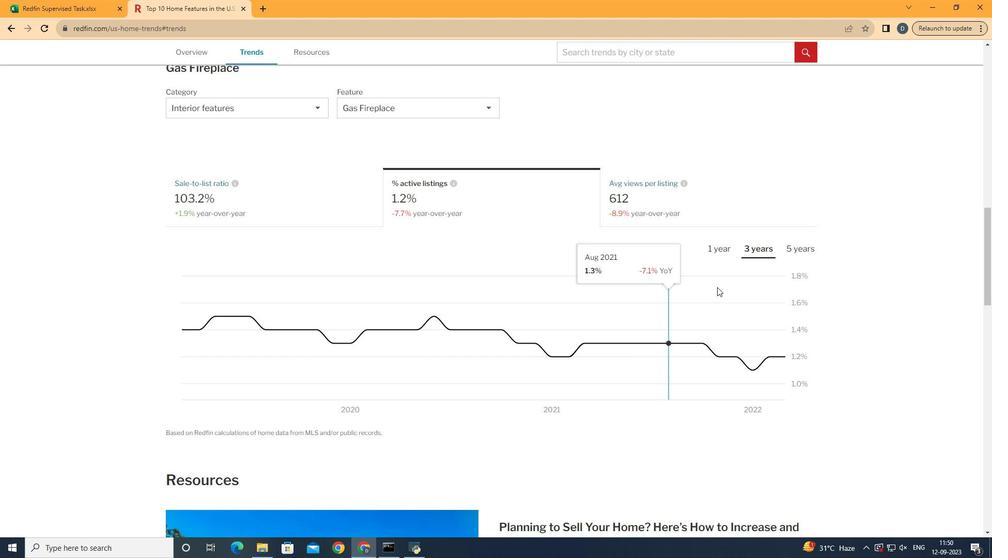 
Action: Mouse moved to (790, 274)
Screenshot: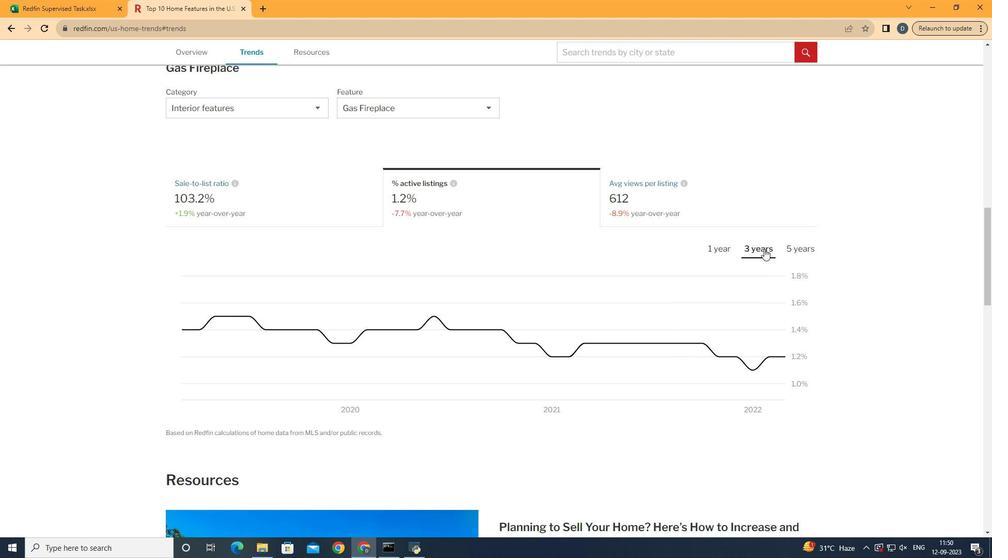 
Action: Mouse pressed left at (790, 274)
Screenshot: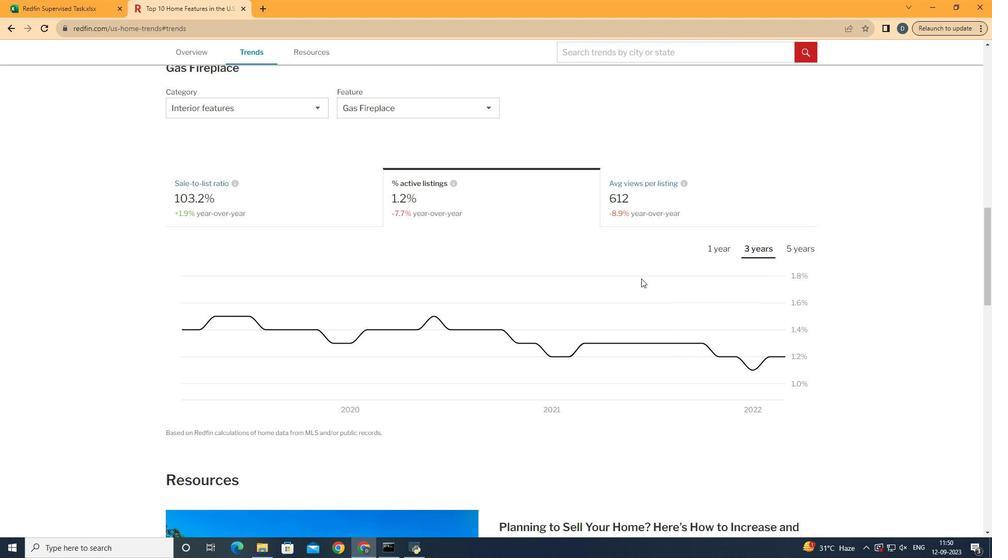 
Action: Mouse moved to (812, 373)
Screenshot: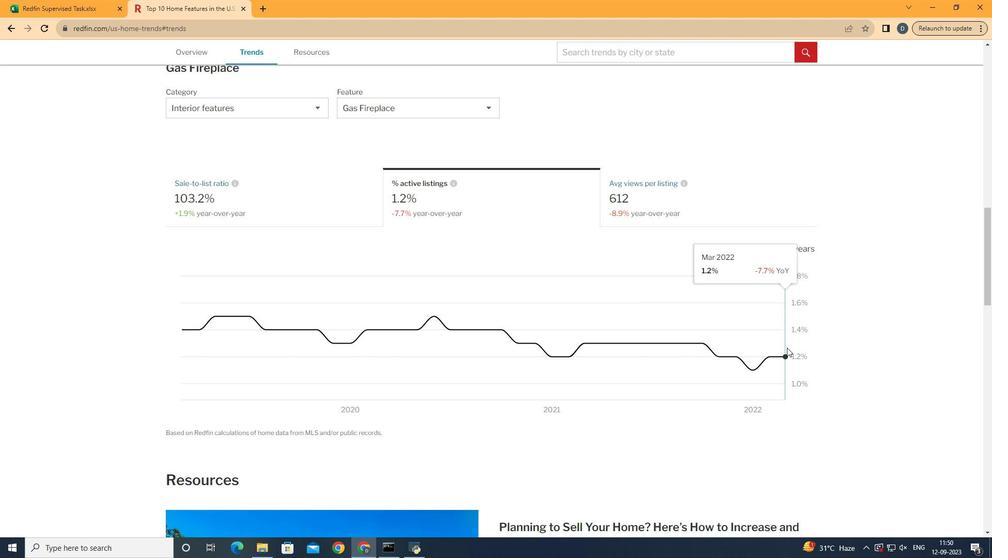 
